 Task: Add an event with the title Second Networking Breakfast Seminar, date ''2024/03/09'', time 8:50 AM to 10:50 AMand add a description: After the scavenger hunt, a debriefing session will be conducted to allow teams to share their experiences, challenges faced, and lessons learned. This provides an opportunity for reflection, celebration of successes, and identification of areas for improvement.Select event color  Graphite . Add location for the event as: Hanoi, Vietnam, logged in from the account softage.8@softage.netand send the event invitation to softage.9@softage.net and softage.10@softage.net. Set a reminder for the event Daily
Action: Mouse moved to (24, 92)
Screenshot: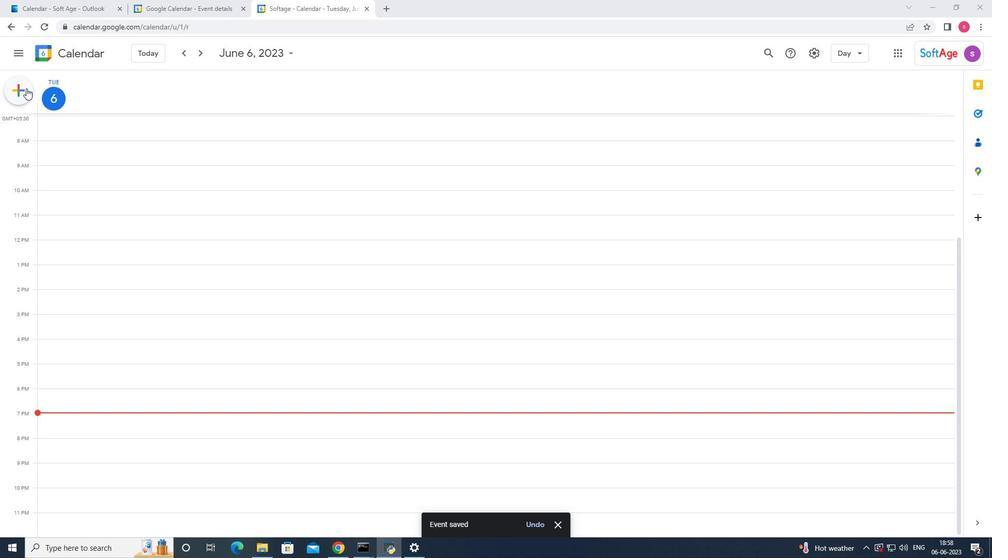 
Action: Mouse pressed left at (24, 92)
Screenshot: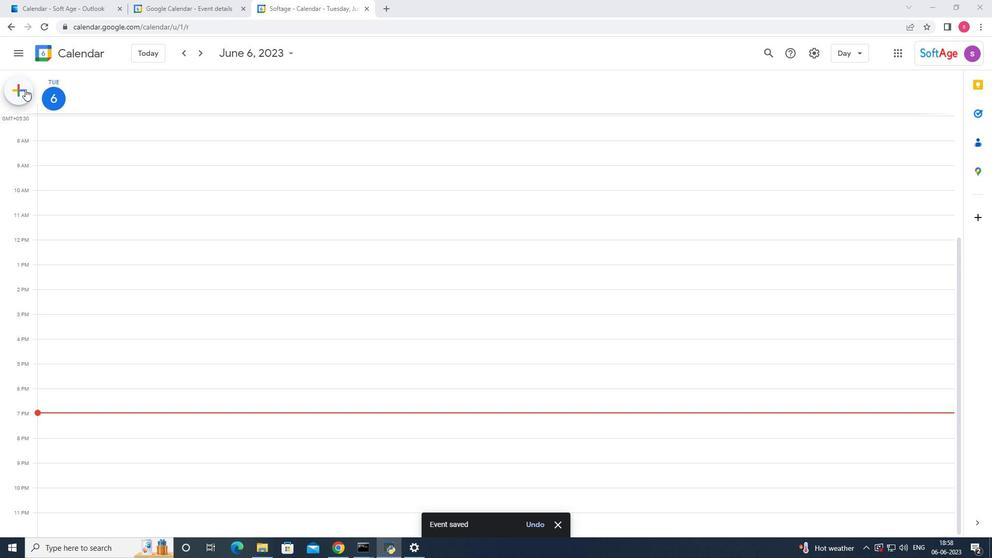 
Action: Mouse moved to (68, 117)
Screenshot: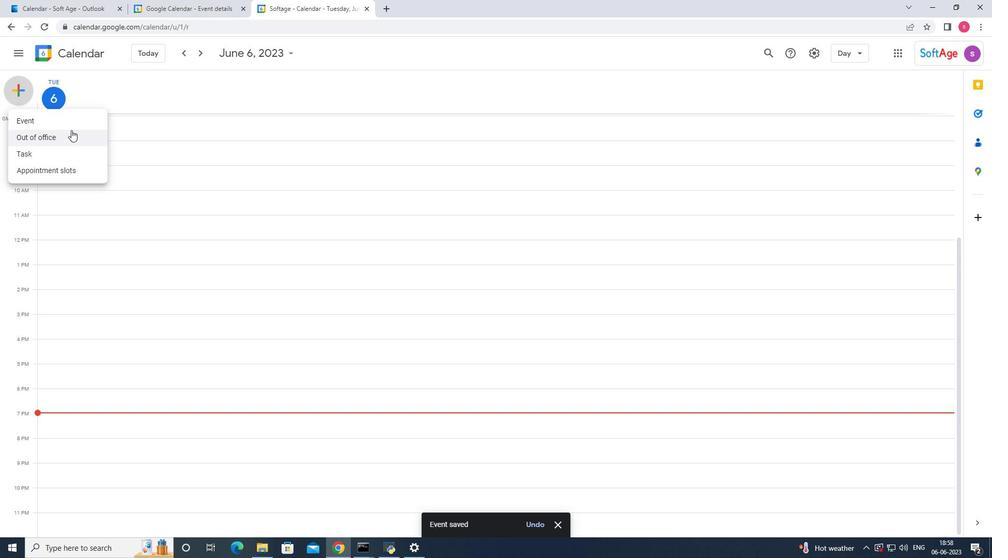 
Action: Mouse pressed left at (68, 117)
Screenshot: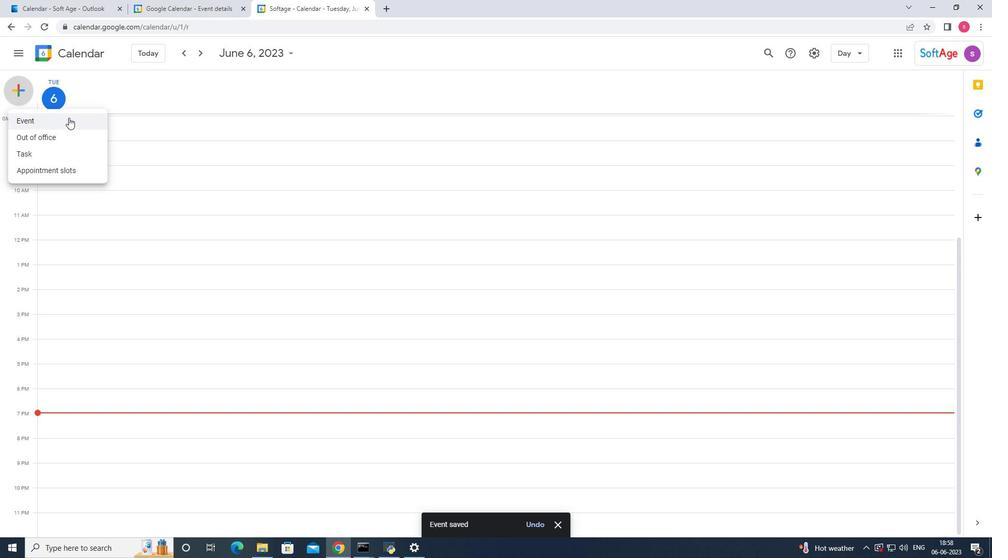
Action: Mouse moved to (502, 411)
Screenshot: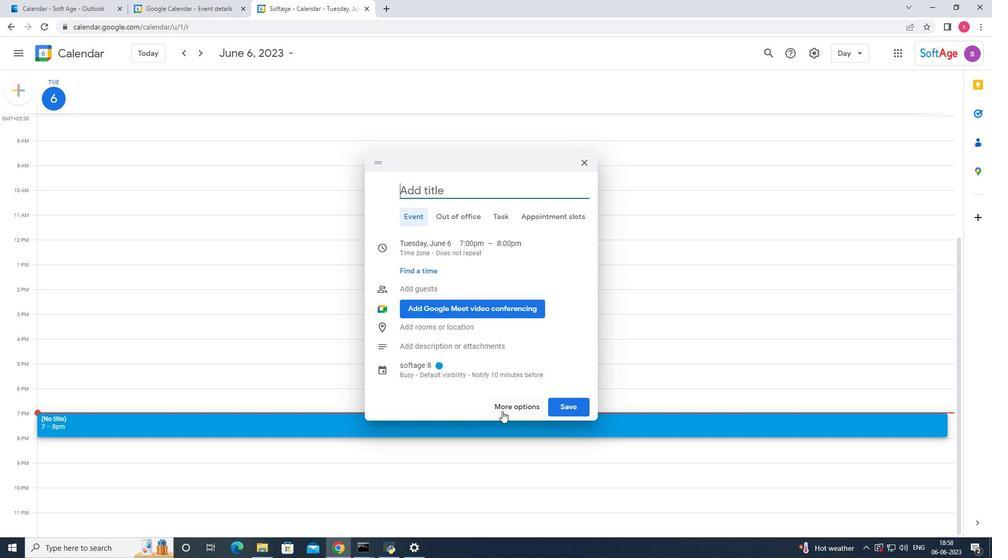 
Action: Mouse pressed left at (502, 411)
Screenshot: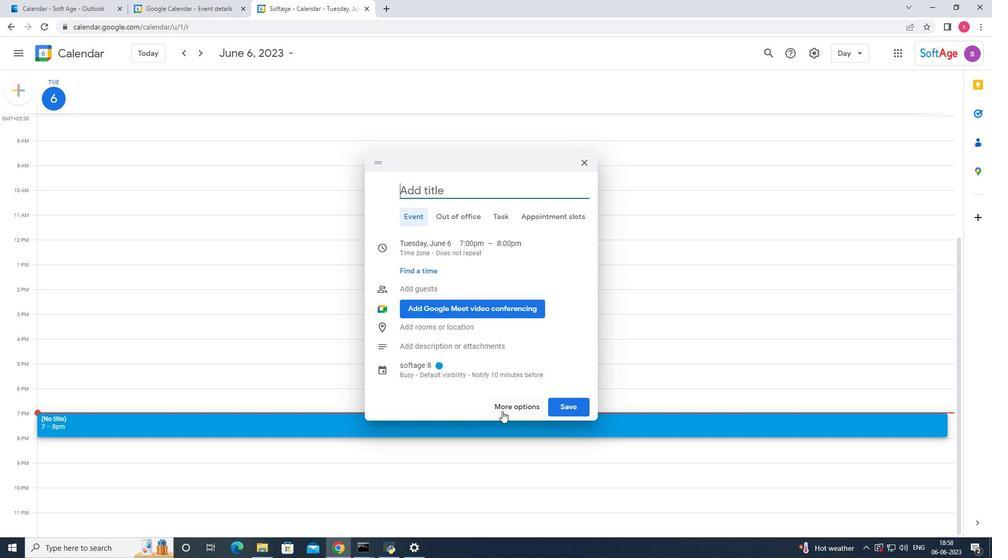 
Action: Mouse moved to (81, 59)
Screenshot: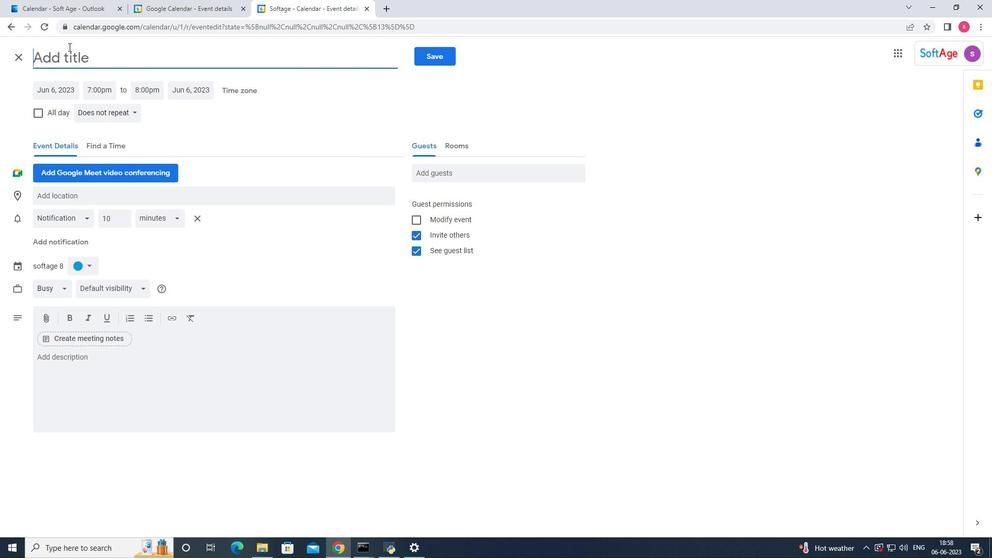 
Action: Mouse pressed left at (81, 59)
Screenshot: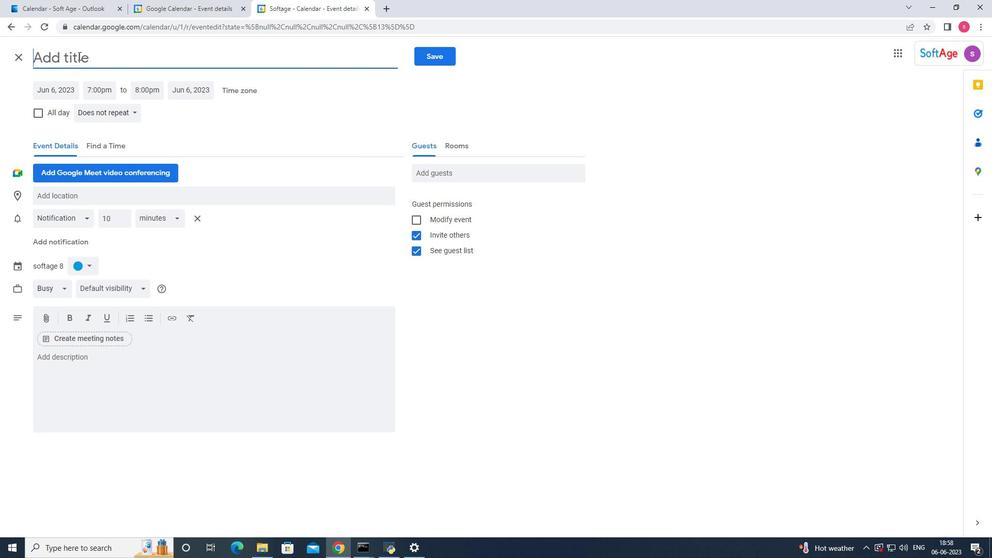 
Action: Key pressed <Key.shift>Second<Key.space><Key.shift>Networking<Key.space><Key.shift>Breakfat<Key.backspace>st<Key.space><Key.shift>Sw<Key.backspace>eminar
Screenshot: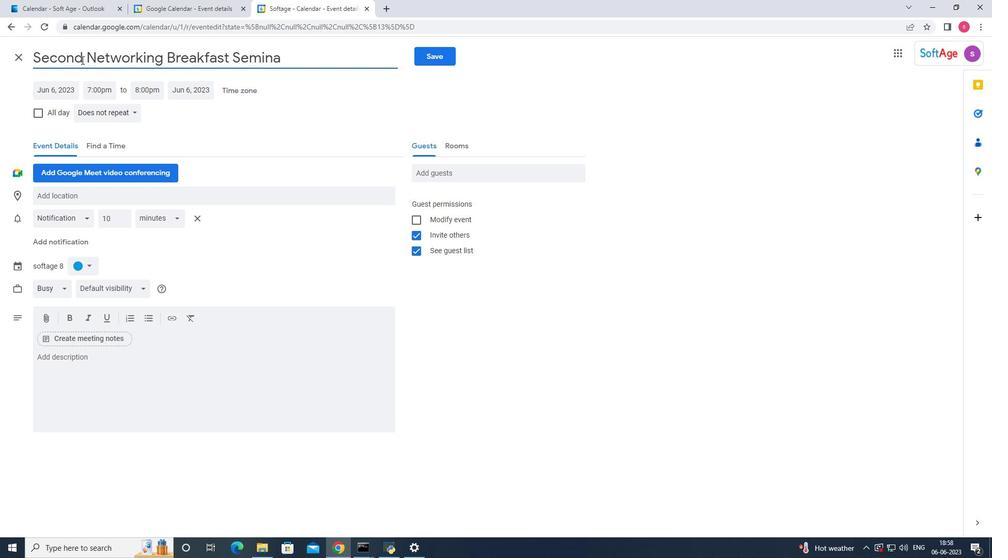 
Action: Mouse moved to (70, 94)
Screenshot: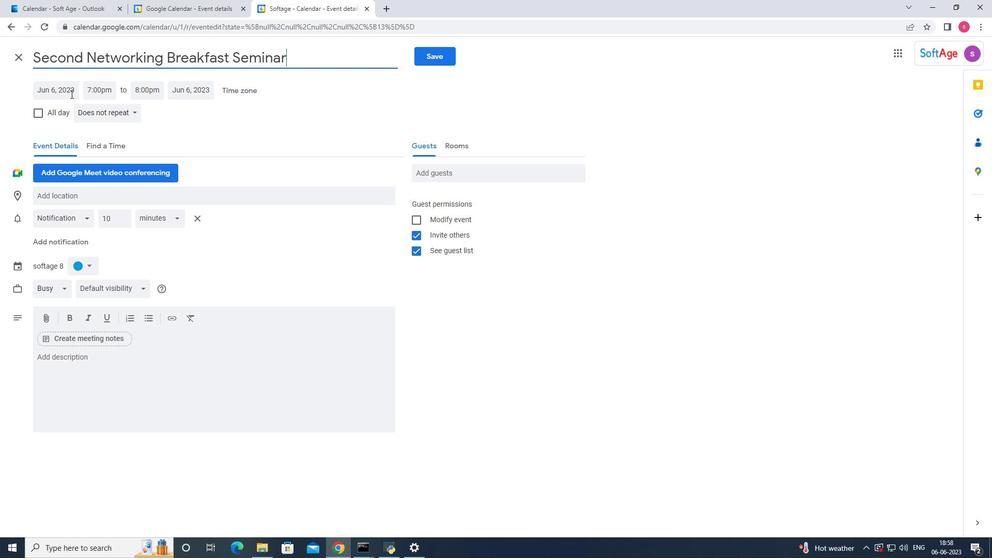 
Action: Mouse pressed left at (70, 94)
Screenshot: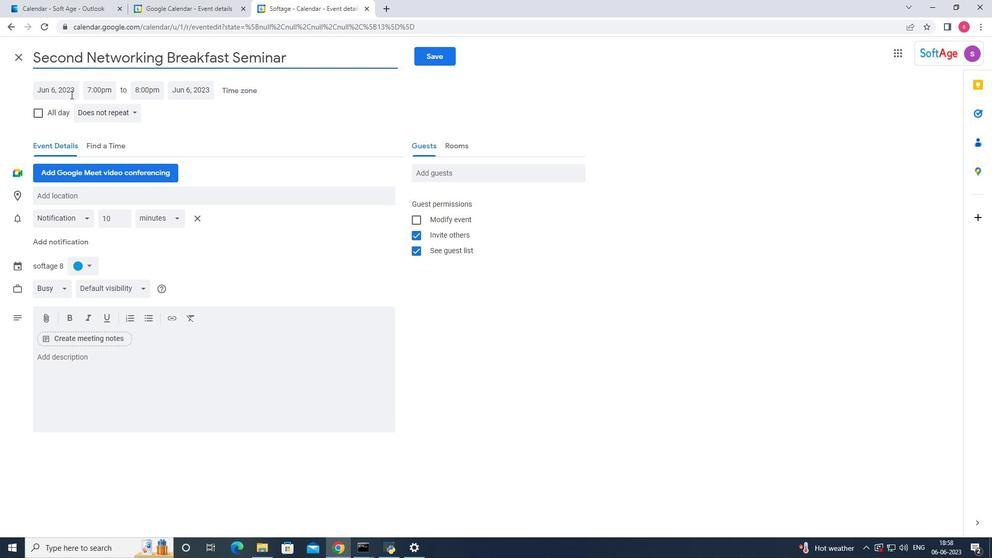 
Action: Mouse moved to (164, 114)
Screenshot: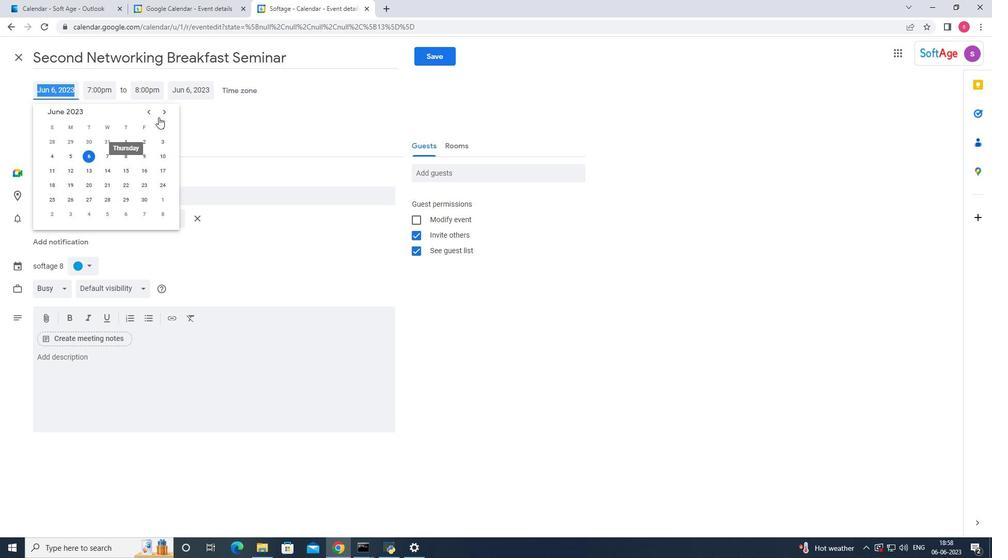 
Action: Mouse pressed left at (164, 114)
Screenshot: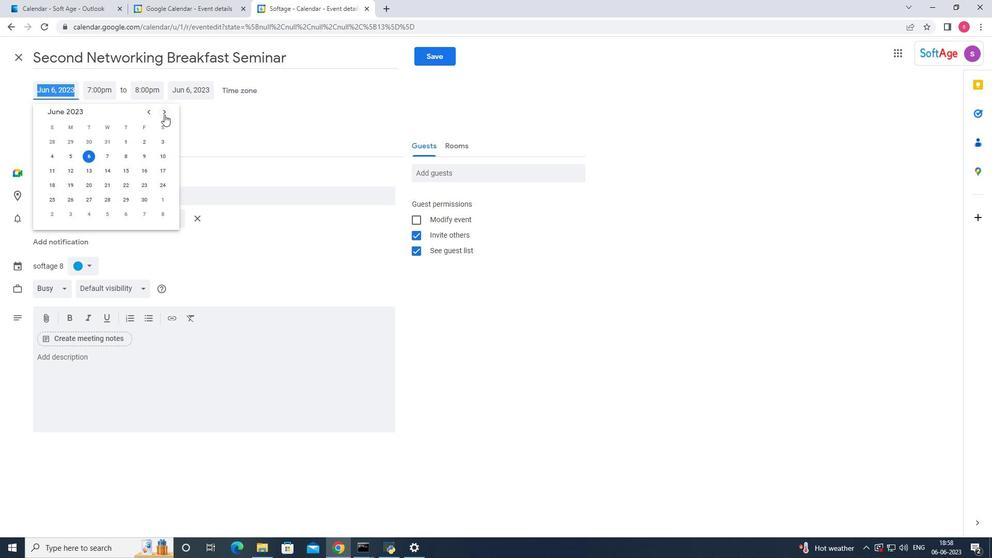 
Action: Mouse pressed left at (164, 114)
Screenshot: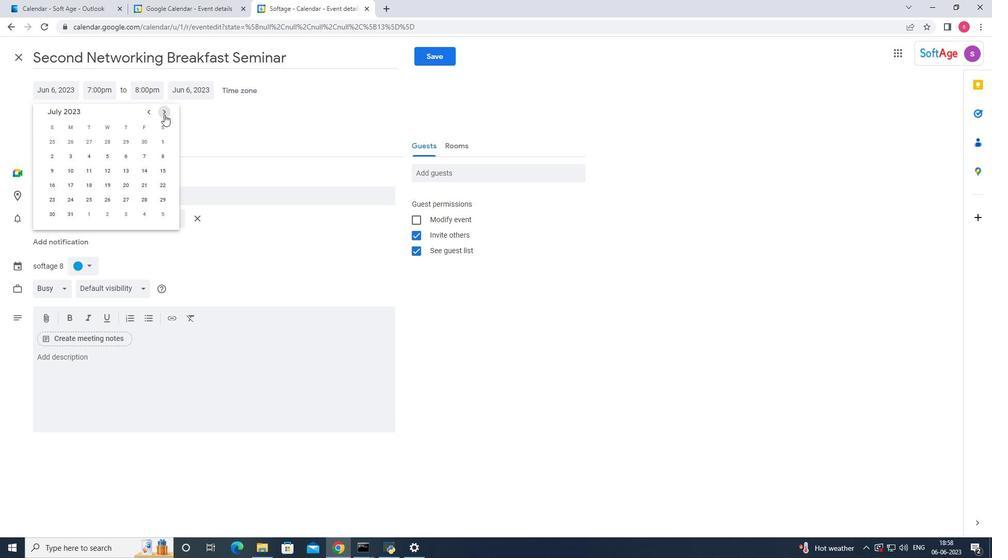 
Action: Mouse pressed left at (164, 114)
Screenshot: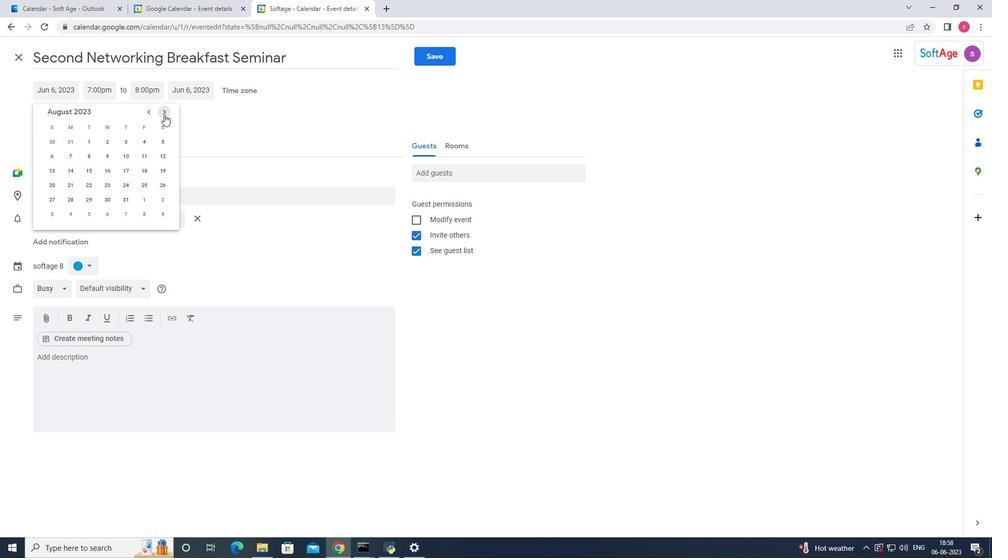 
Action: Mouse pressed left at (164, 114)
Screenshot: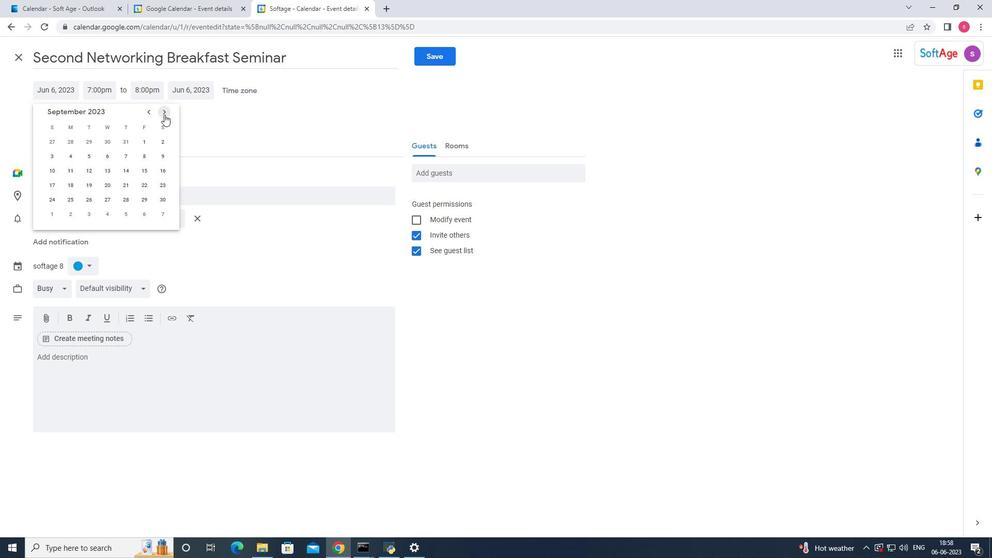
Action: Mouse pressed left at (164, 114)
Screenshot: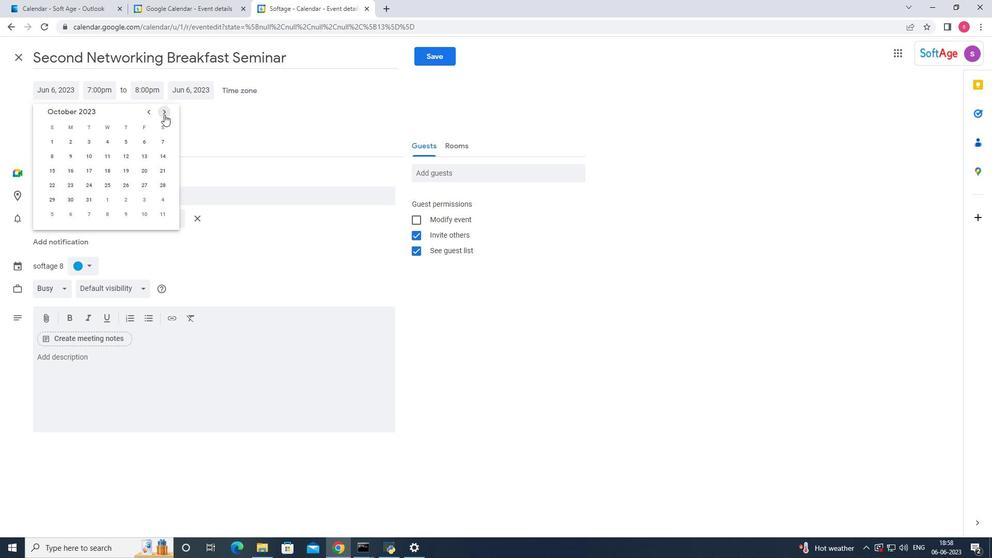 
Action: Mouse pressed left at (164, 114)
Screenshot: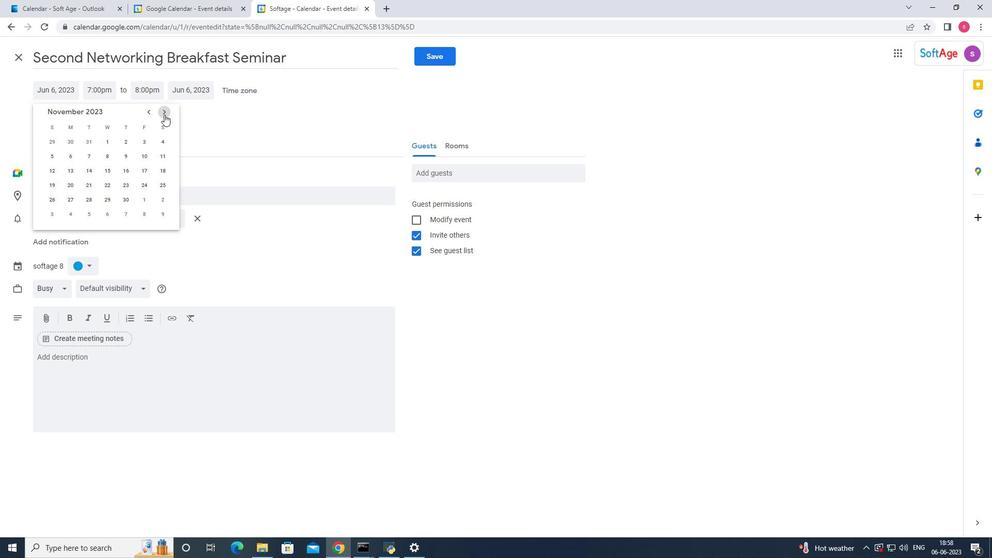 
Action: Mouse pressed left at (164, 114)
Screenshot: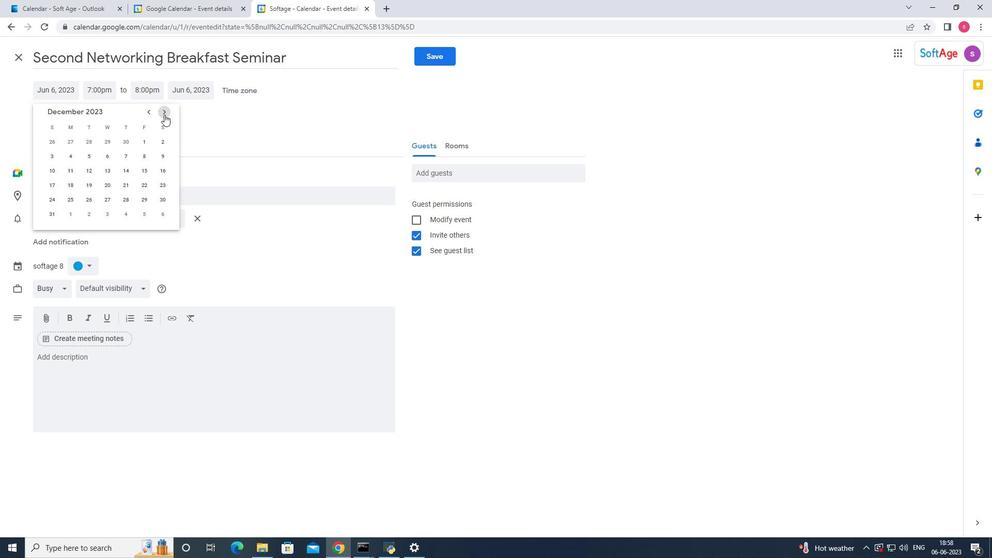 
Action: Mouse pressed left at (164, 114)
Screenshot: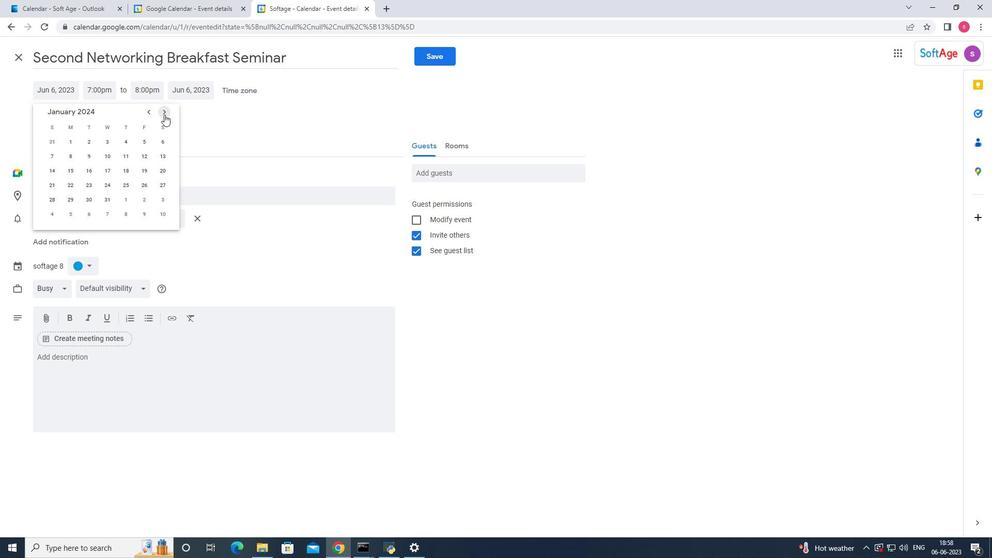 
Action: Mouse pressed left at (164, 114)
Screenshot: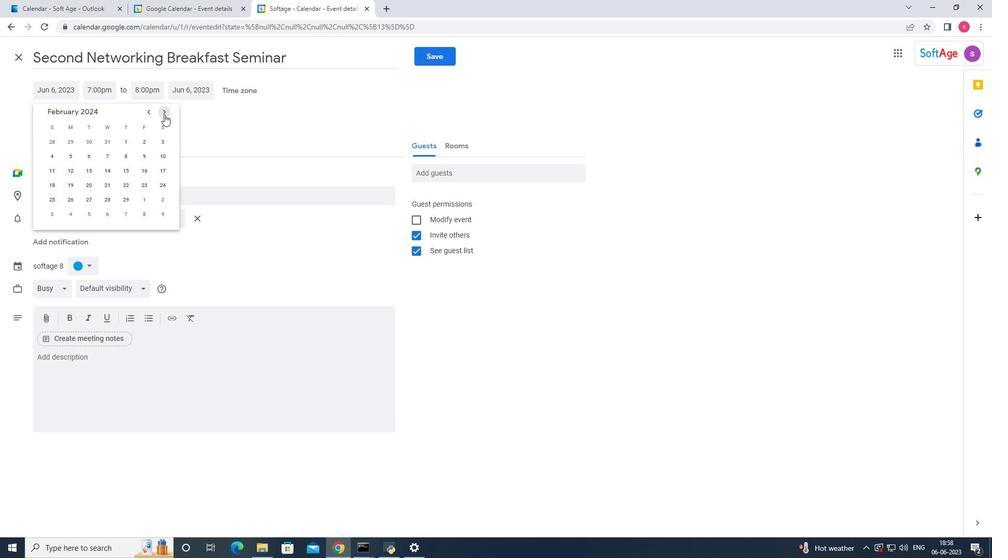 
Action: Mouse moved to (161, 156)
Screenshot: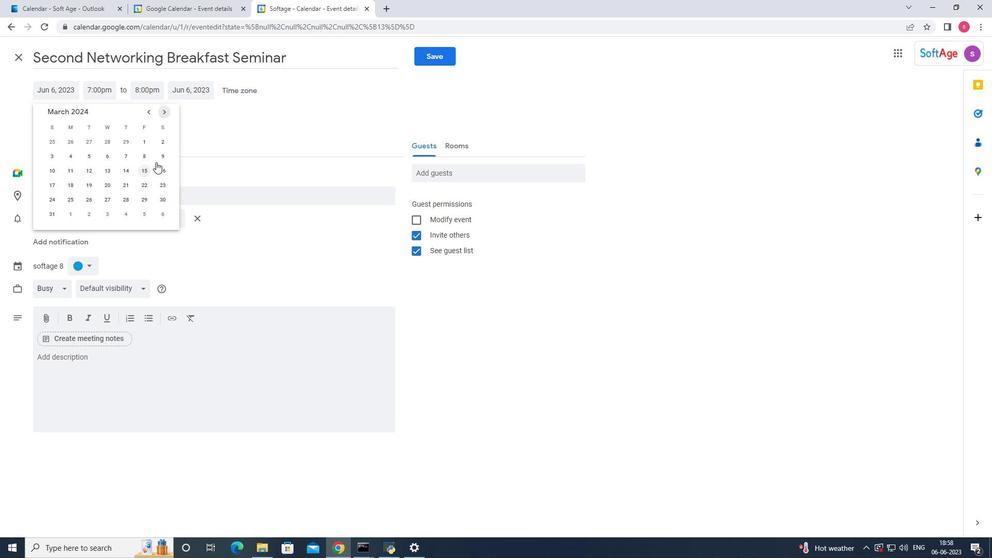 
Action: Mouse pressed left at (161, 156)
Screenshot: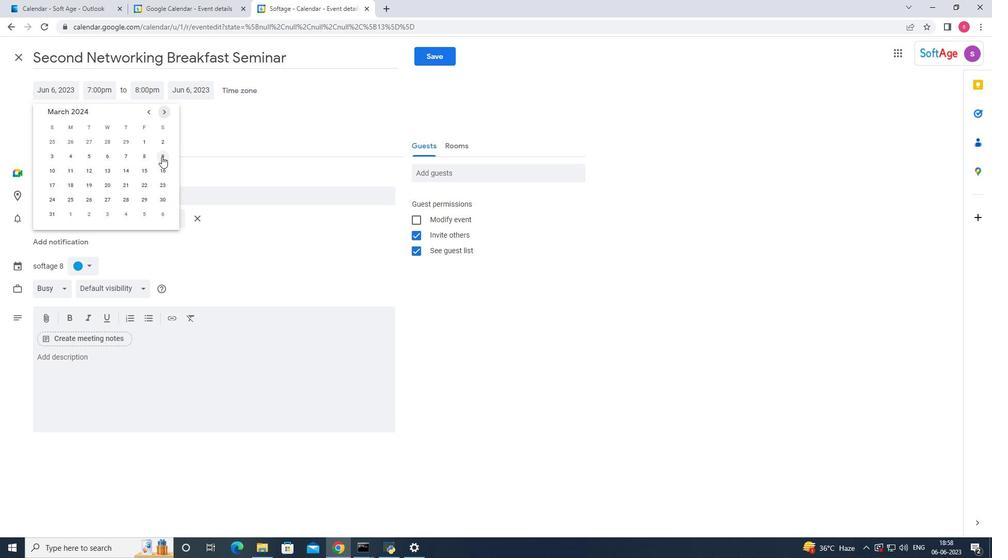
Action: Mouse moved to (147, 93)
Screenshot: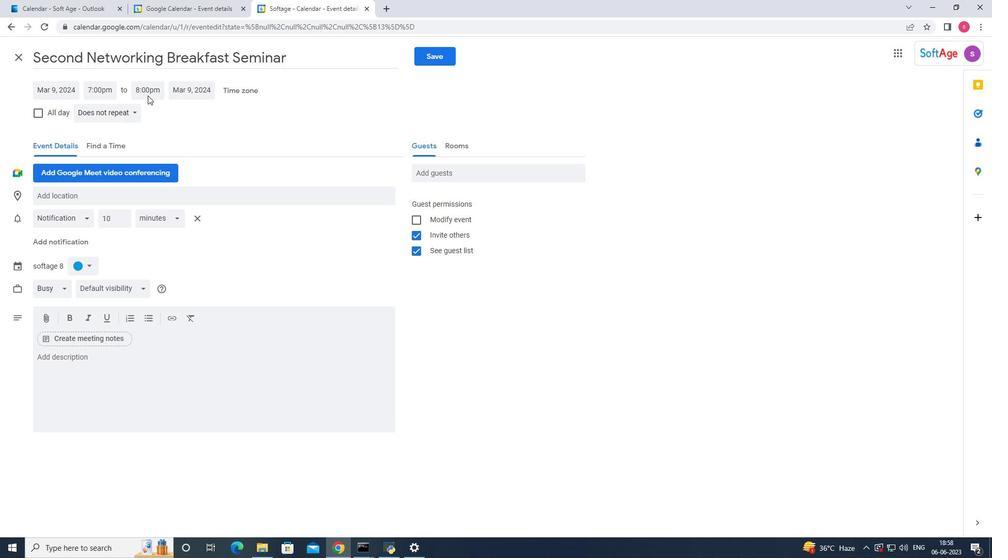 
Action: Mouse pressed left at (147, 93)
Screenshot: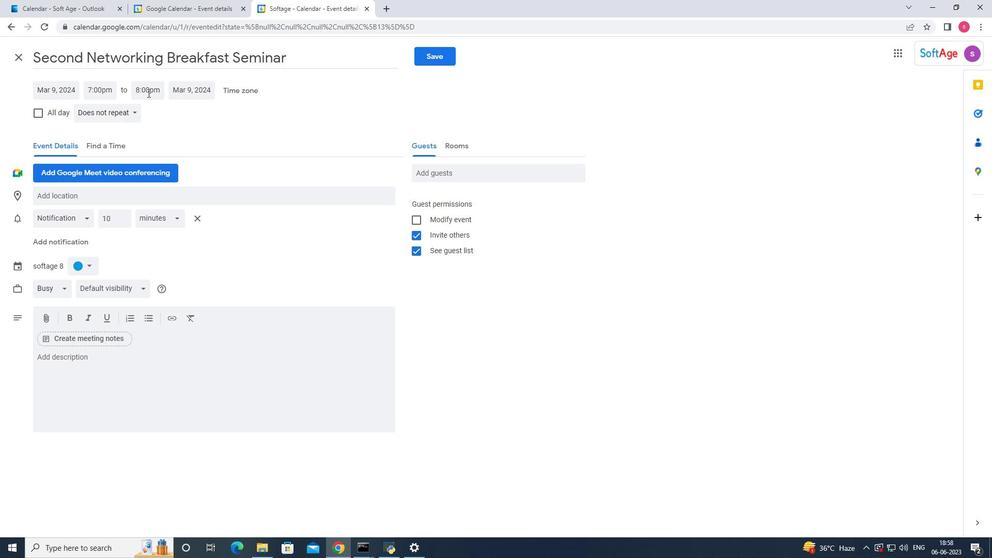 
Action: Mouse moved to (94, 91)
Screenshot: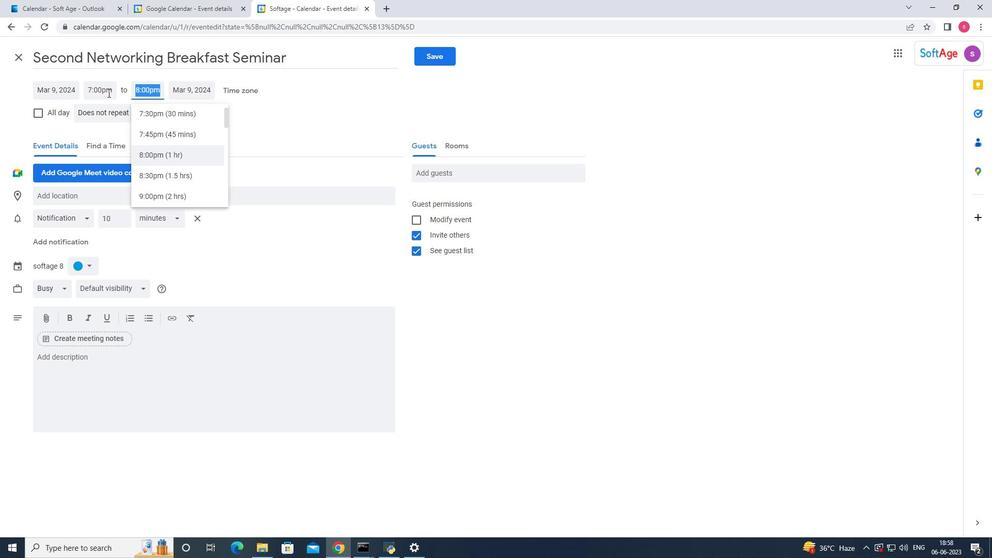 
Action: Mouse pressed left at (94, 91)
Screenshot: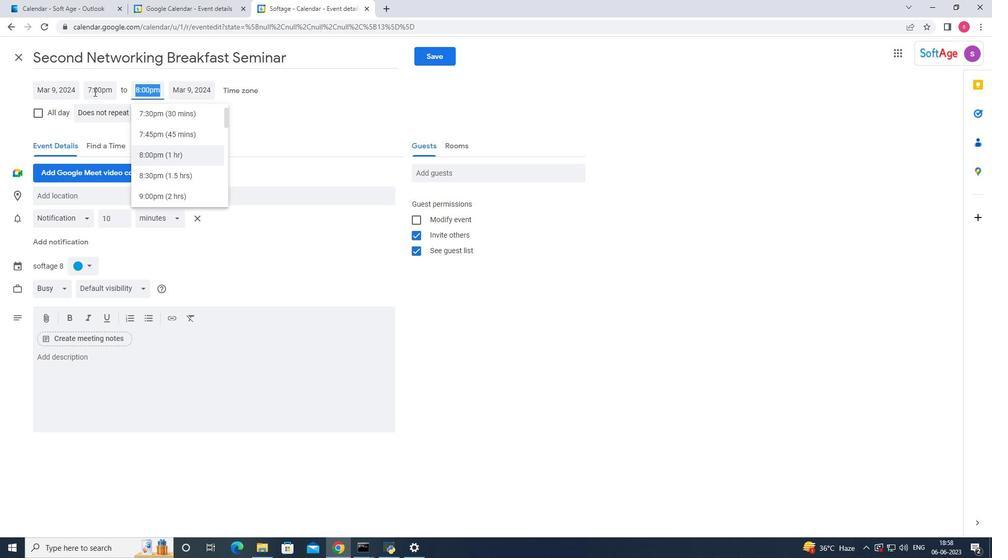 
Action: Mouse moved to (118, 139)
Screenshot: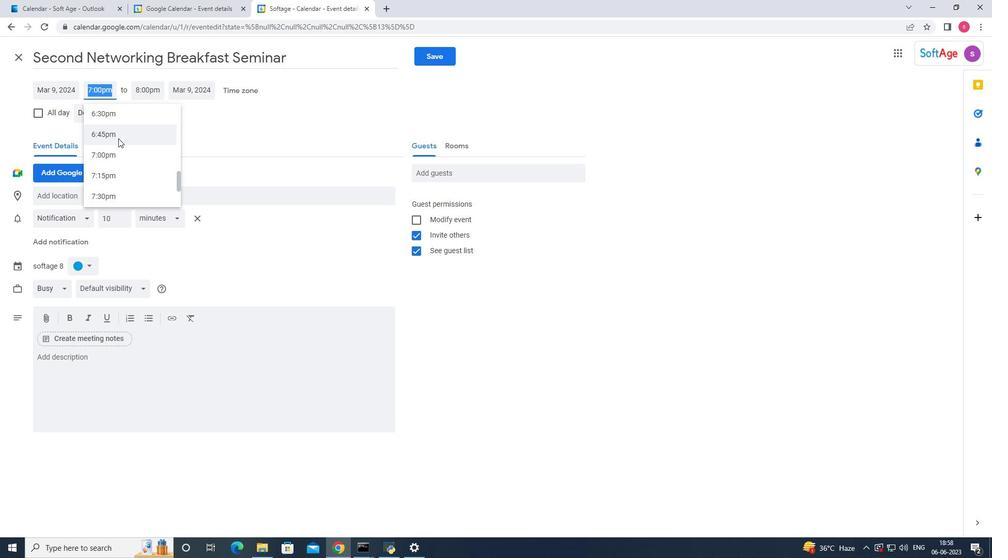 
Action: Mouse scrolled (118, 139) with delta (0, 0)
Screenshot: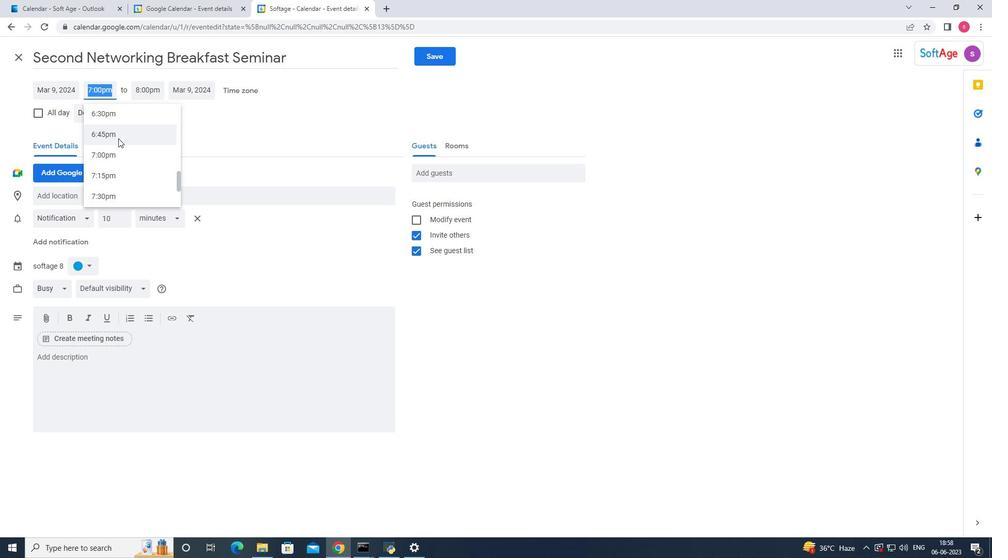 
Action: Mouse scrolled (118, 139) with delta (0, 0)
Screenshot: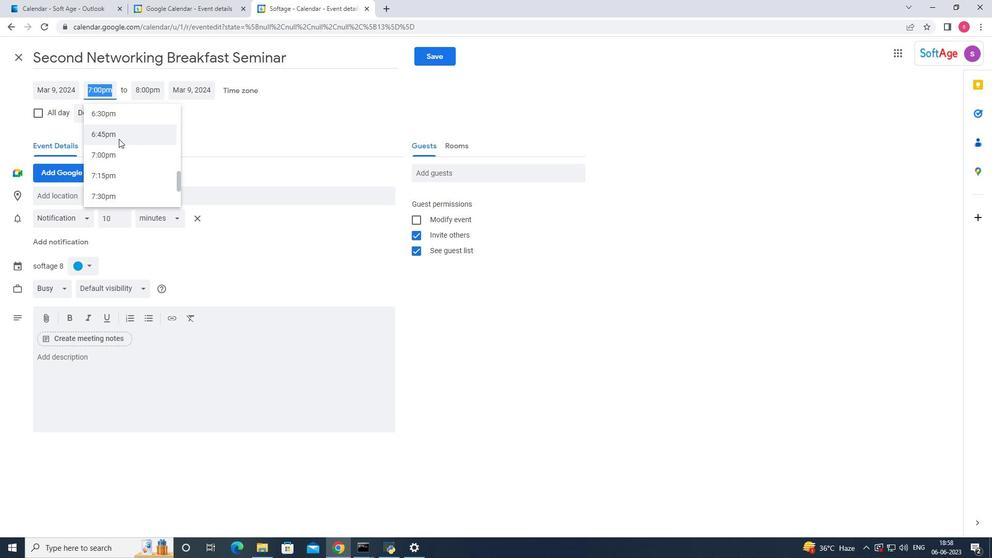 
Action: Mouse moved to (119, 139)
Screenshot: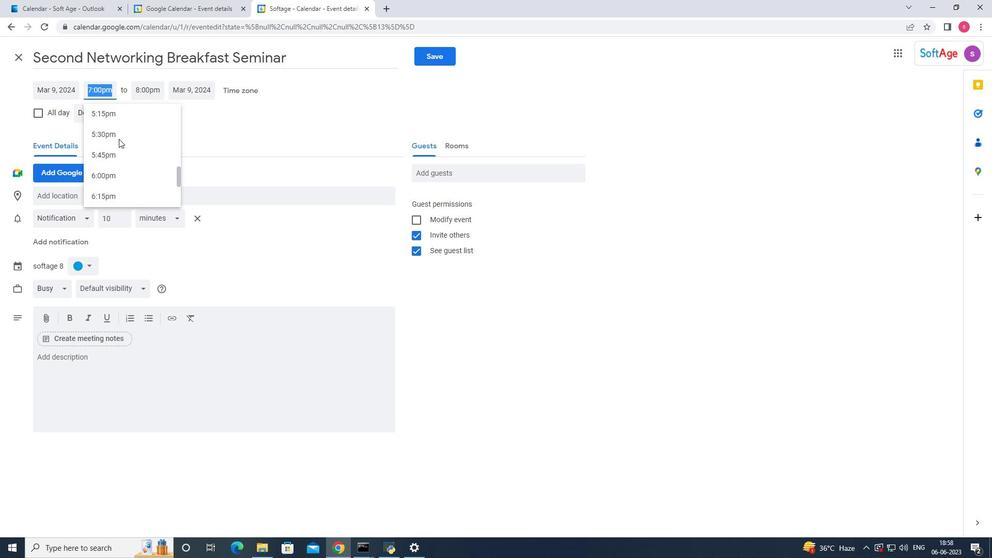 
Action: Mouse scrolled (119, 139) with delta (0, 0)
Screenshot: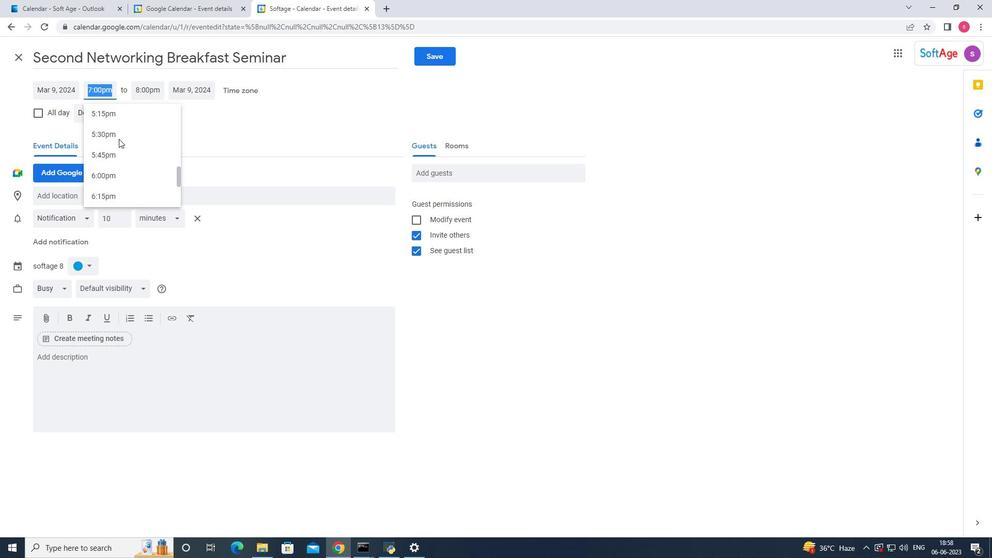 
Action: Mouse scrolled (119, 139) with delta (0, 0)
Screenshot: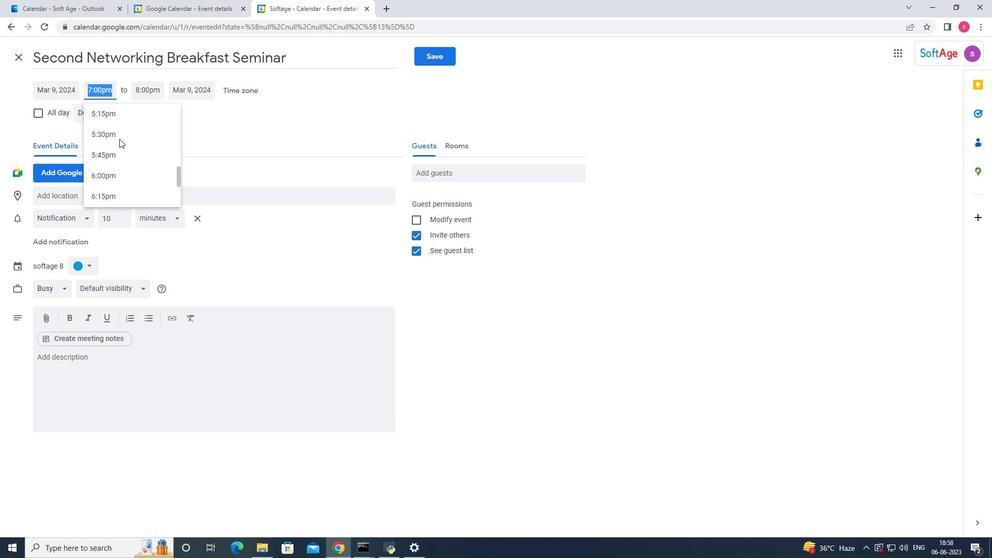 
Action: Mouse scrolled (119, 139) with delta (0, 0)
Screenshot: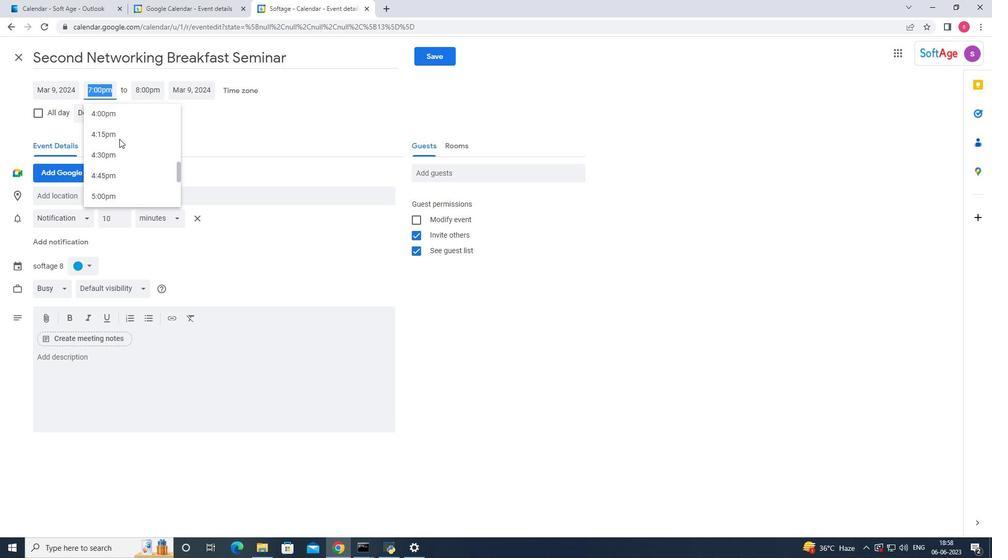 
Action: Mouse scrolled (119, 139) with delta (0, 0)
Screenshot: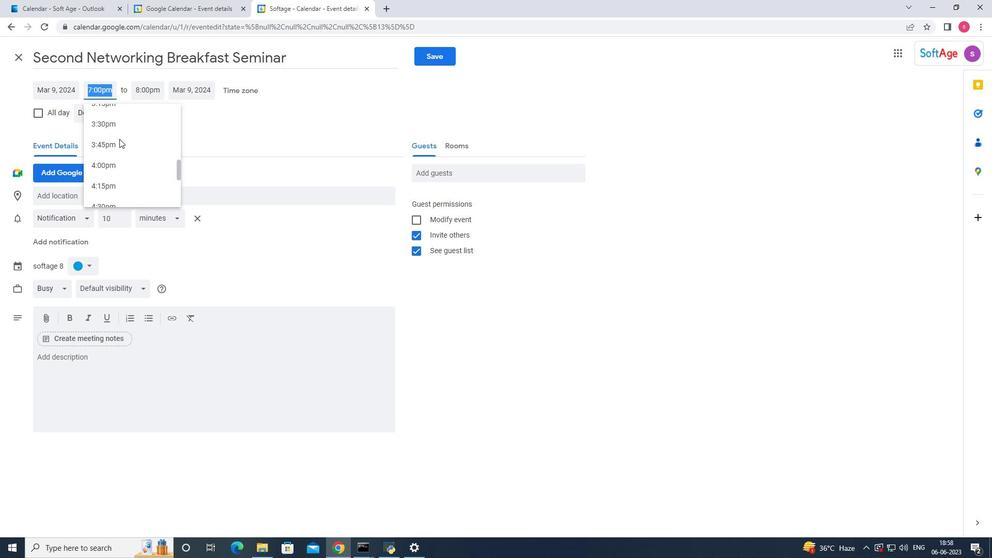 
Action: Mouse scrolled (119, 139) with delta (0, 0)
Screenshot: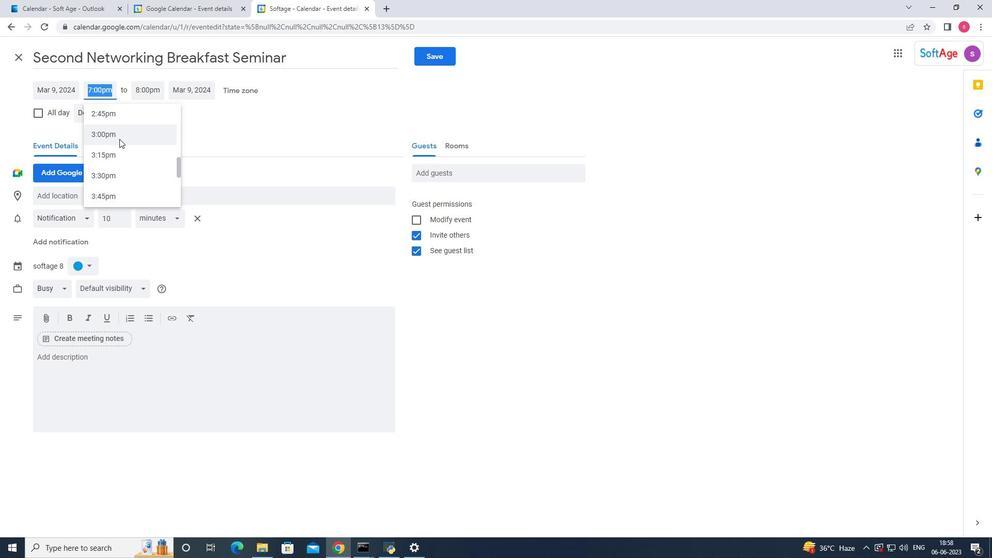 
Action: Mouse scrolled (119, 139) with delta (0, 0)
Screenshot: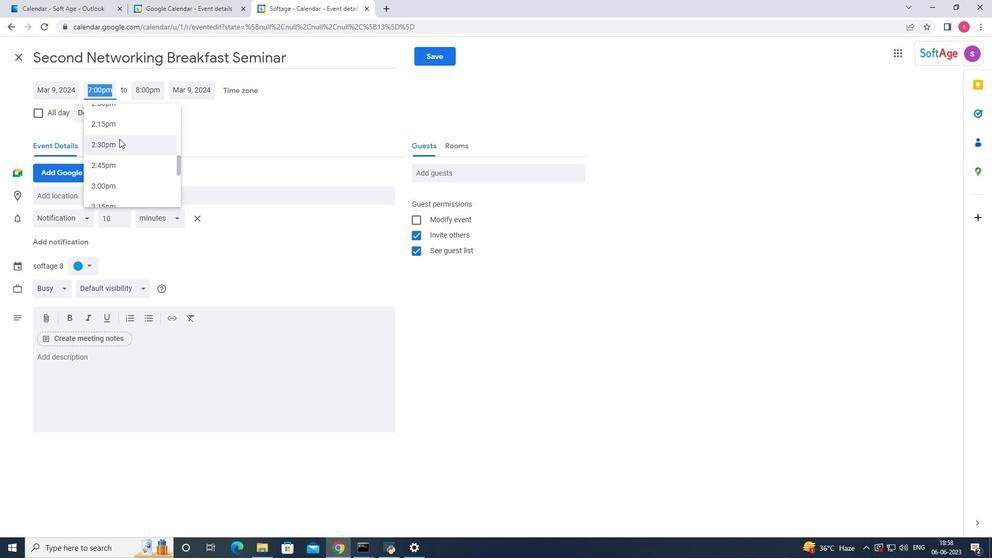
Action: Mouse scrolled (119, 139) with delta (0, 0)
Screenshot: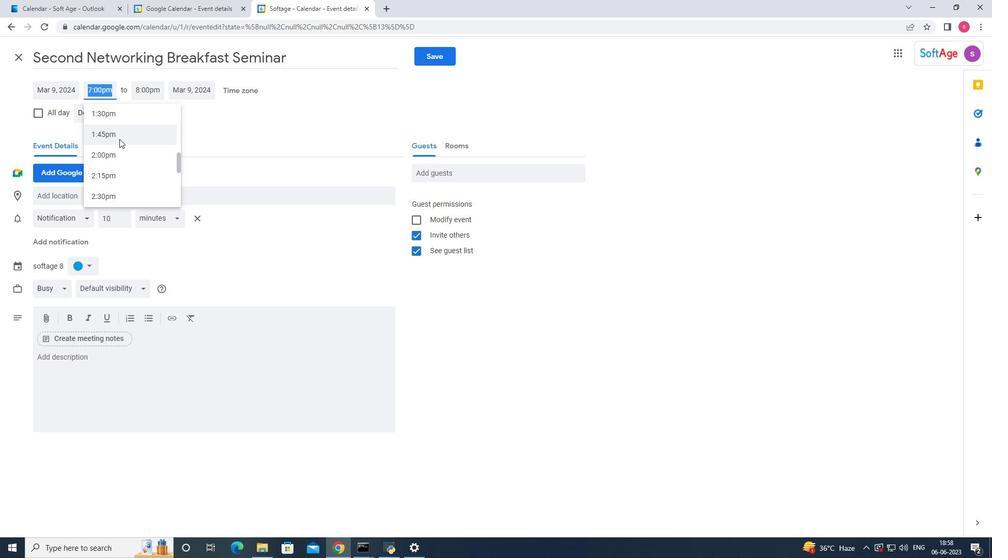 
Action: Mouse scrolled (119, 139) with delta (0, 0)
Screenshot: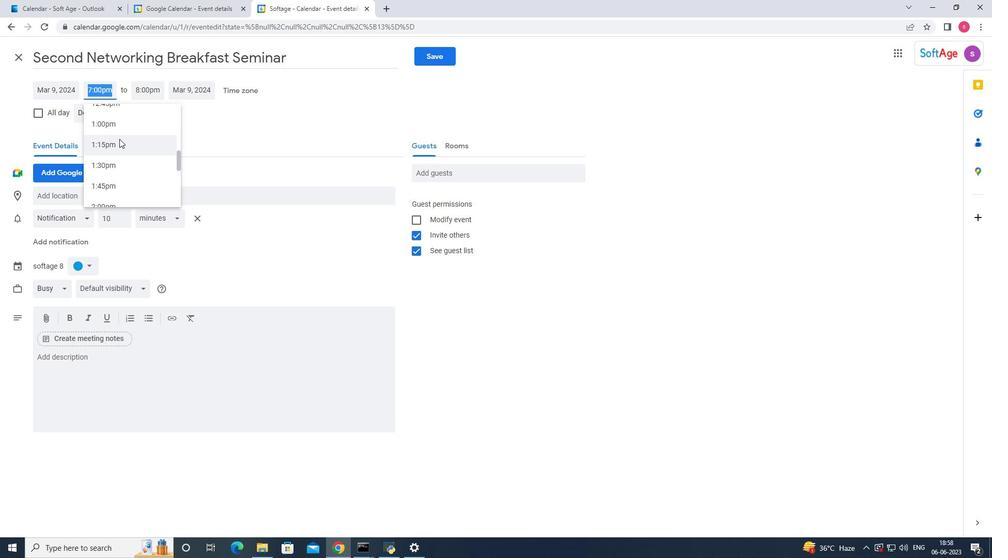 
Action: Mouse scrolled (119, 139) with delta (0, 0)
Screenshot: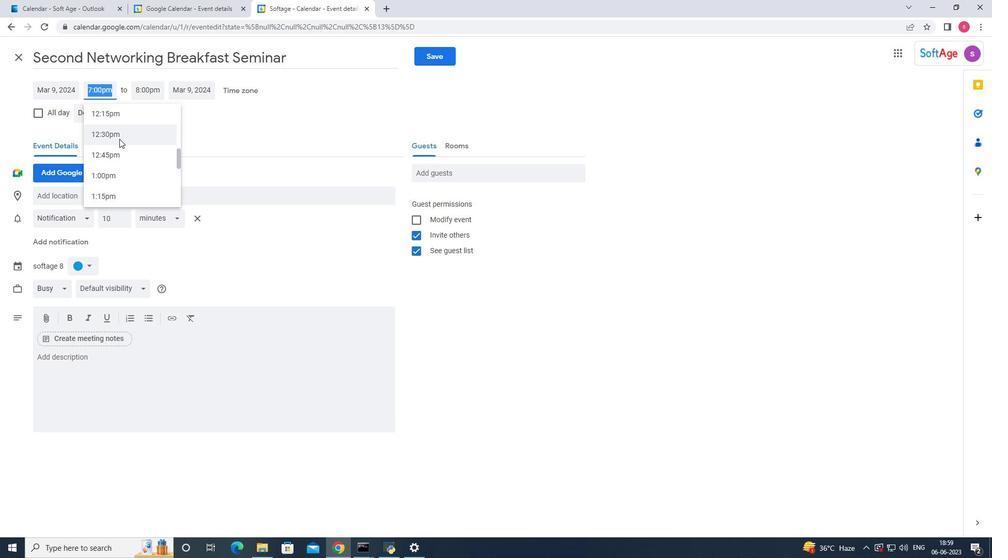 
Action: Mouse scrolled (119, 139) with delta (0, 0)
Screenshot: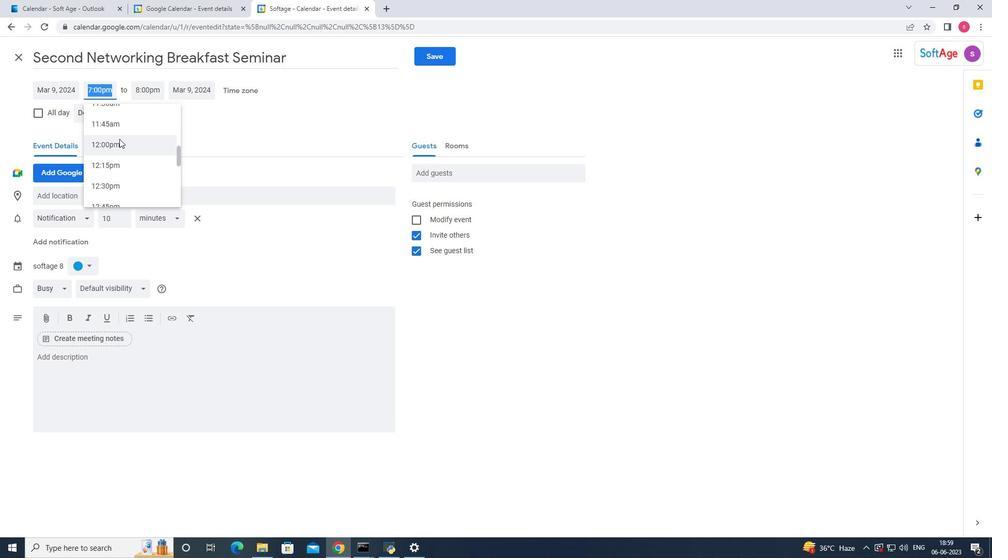 
Action: Mouse scrolled (119, 139) with delta (0, 0)
Screenshot: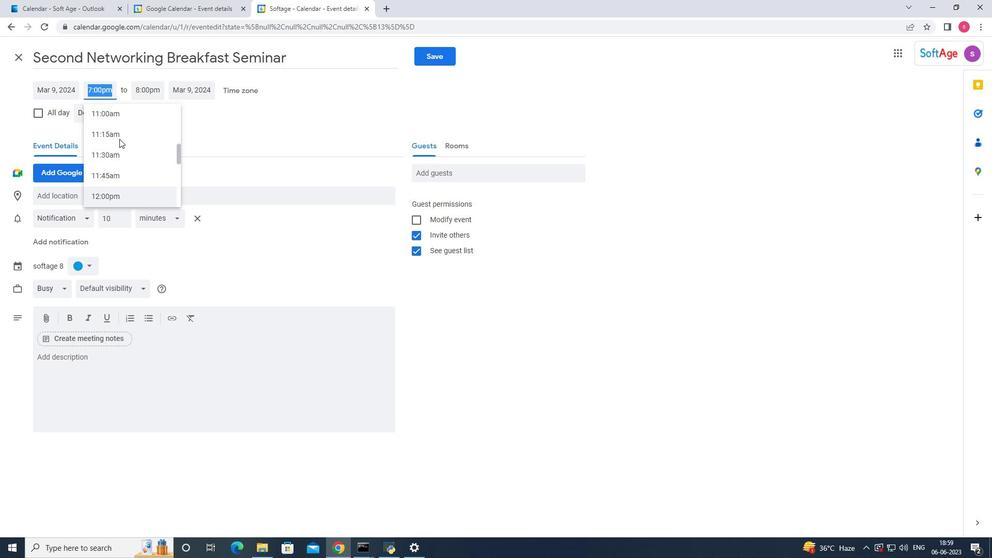
Action: Mouse scrolled (119, 139) with delta (0, 0)
Screenshot: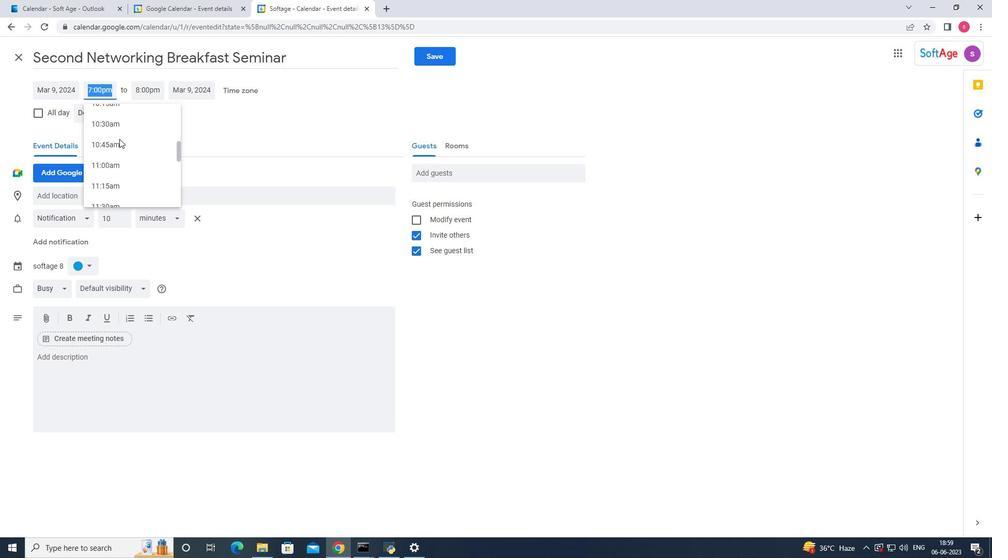 
Action: Mouse scrolled (119, 139) with delta (0, 0)
Screenshot: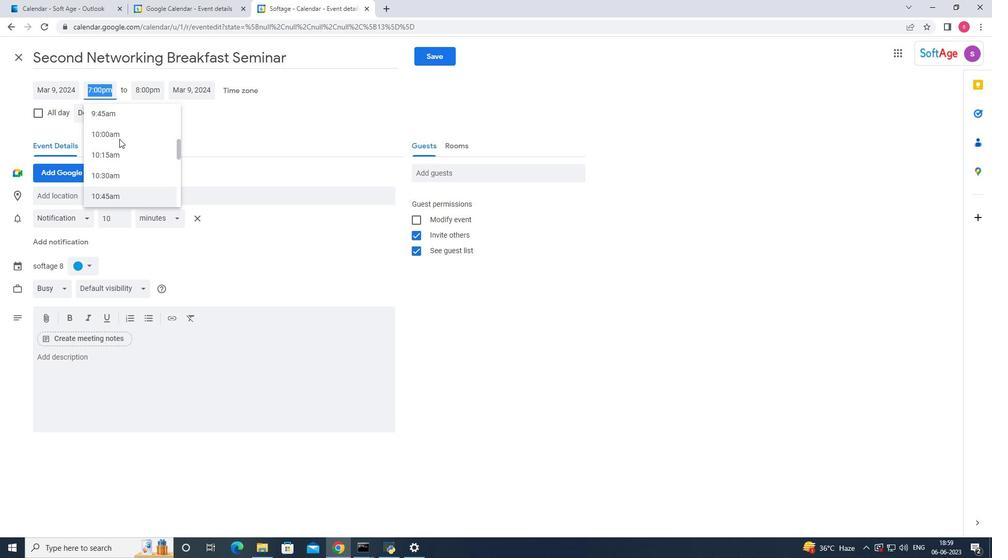 
Action: Mouse scrolled (119, 139) with delta (0, 0)
Screenshot: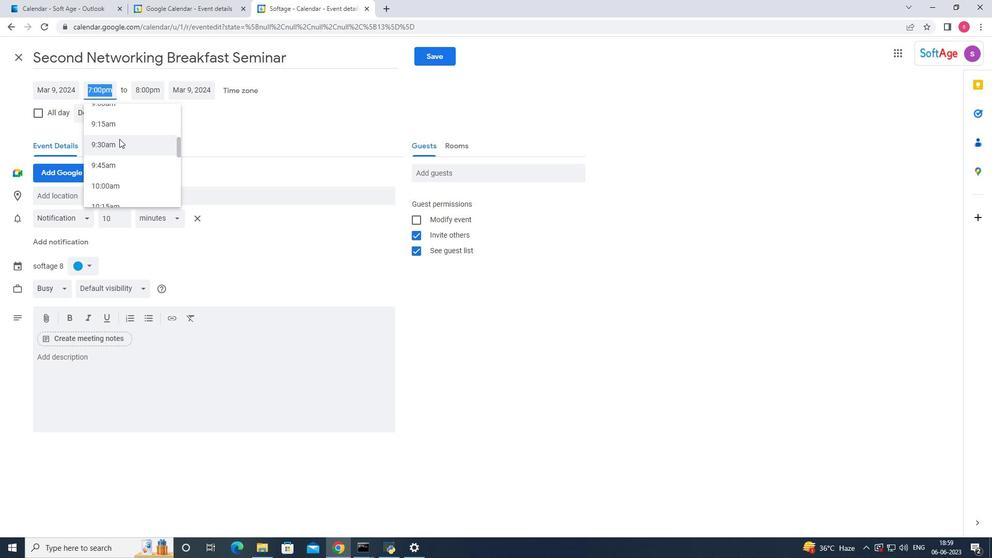 
Action: Mouse scrolled (119, 139) with delta (0, 0)
Screenshot: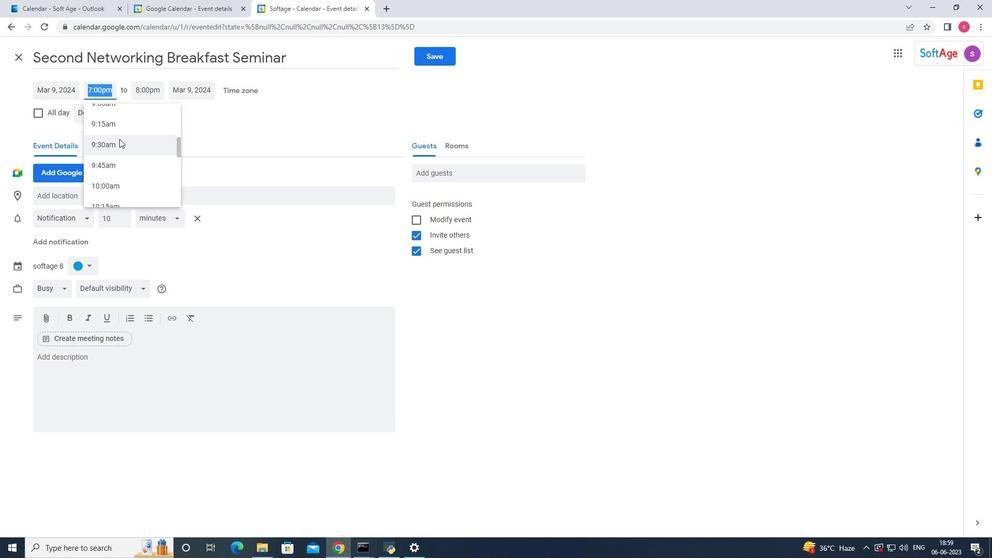 
Action: Mouse moved to (112, 187)
Screenshot: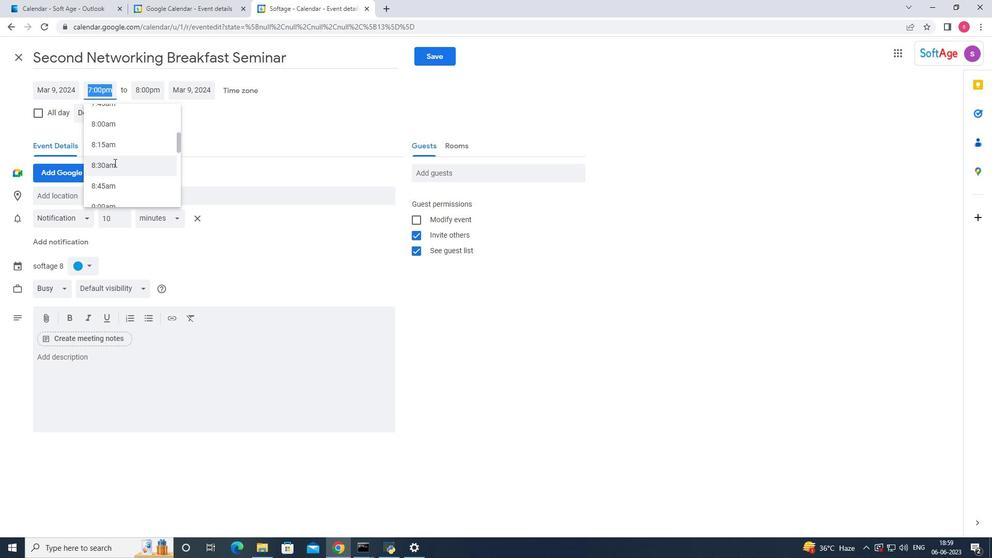 
Action: Mouse pressed left at (112, 187)
Screenshot: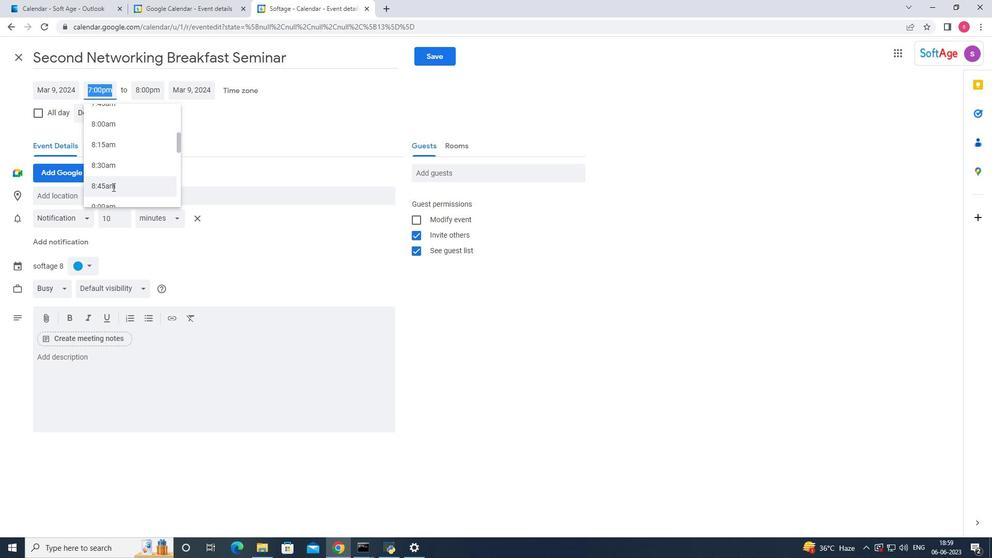 
Action: Mouse moved to (100, 87)
Screenshot: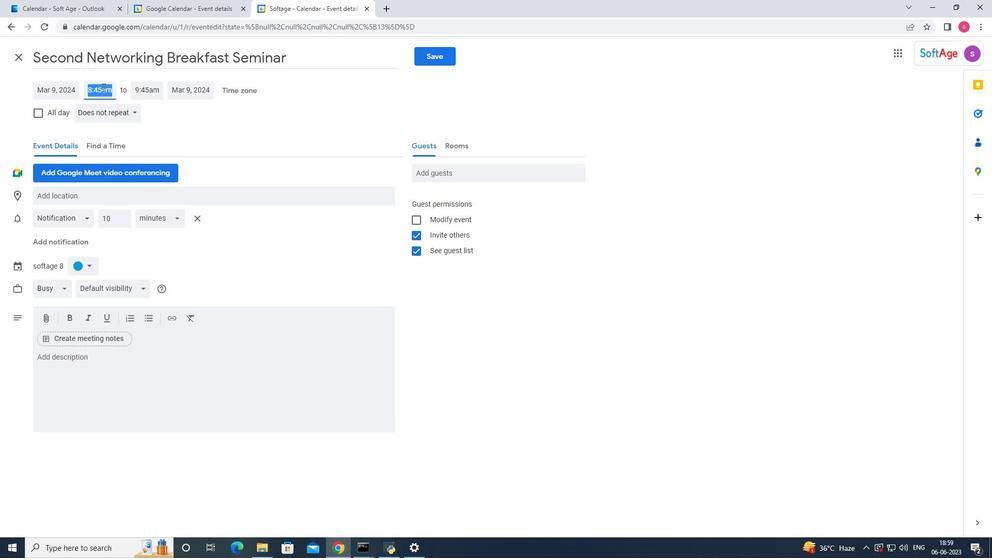 
Action: Mouse pressed left at (100, 87)
Screenshot: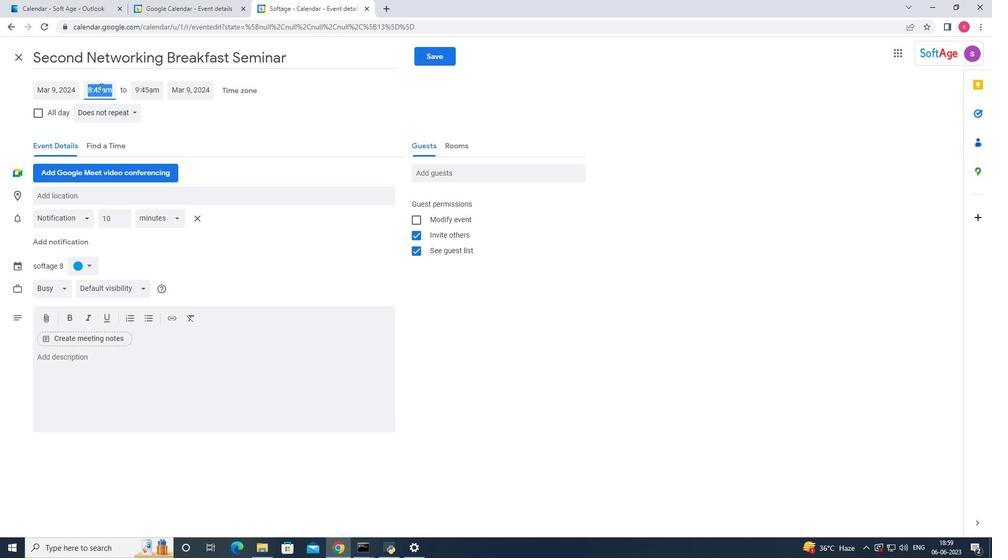 
Action: Key pressed <Key.backspace><Key.backspace>50
Screenshot: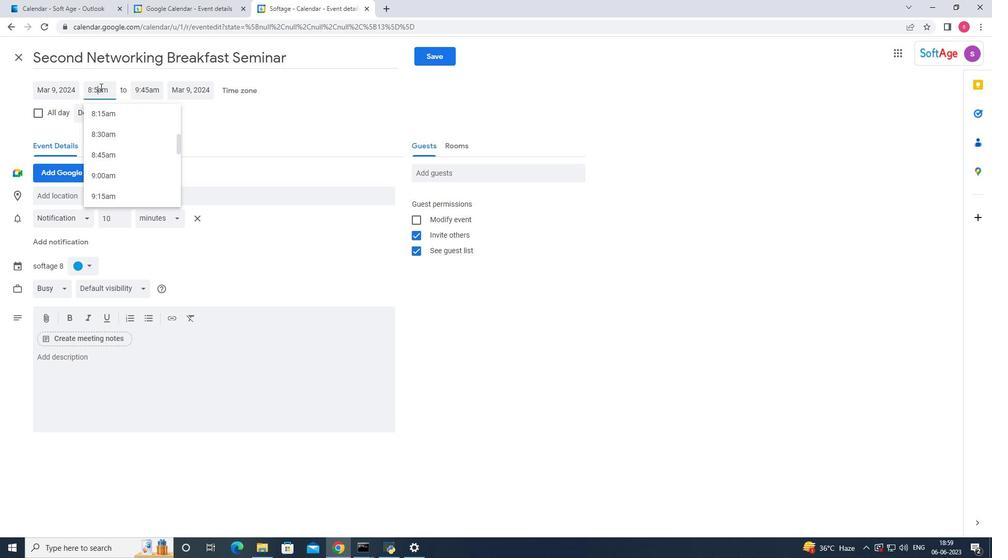 
Action: Mouse moved to (149, 91)
Screenshot: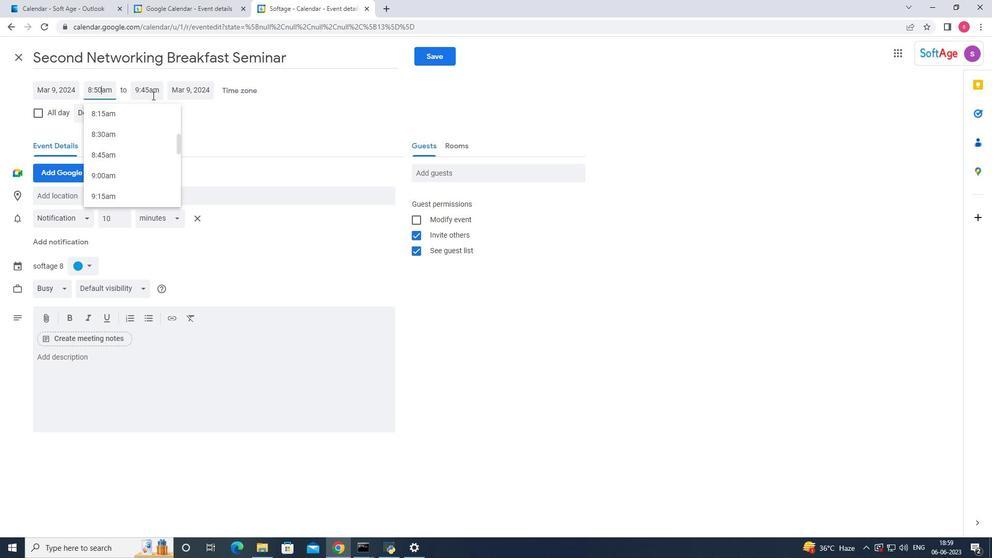 
Action: Mouse pressed left at (149, 91)
Screenshot: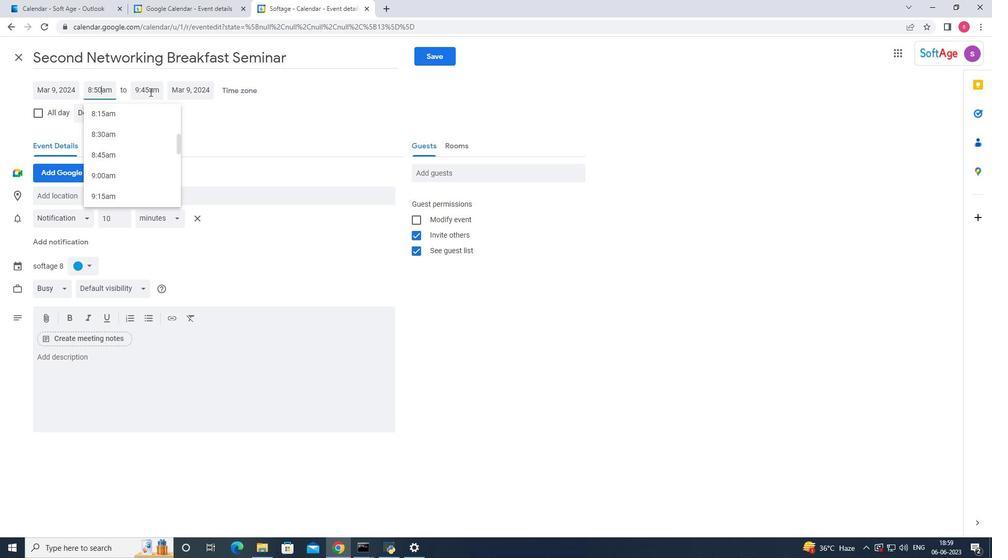 
Action: Mouse moved to (172, 194)
Screenshot: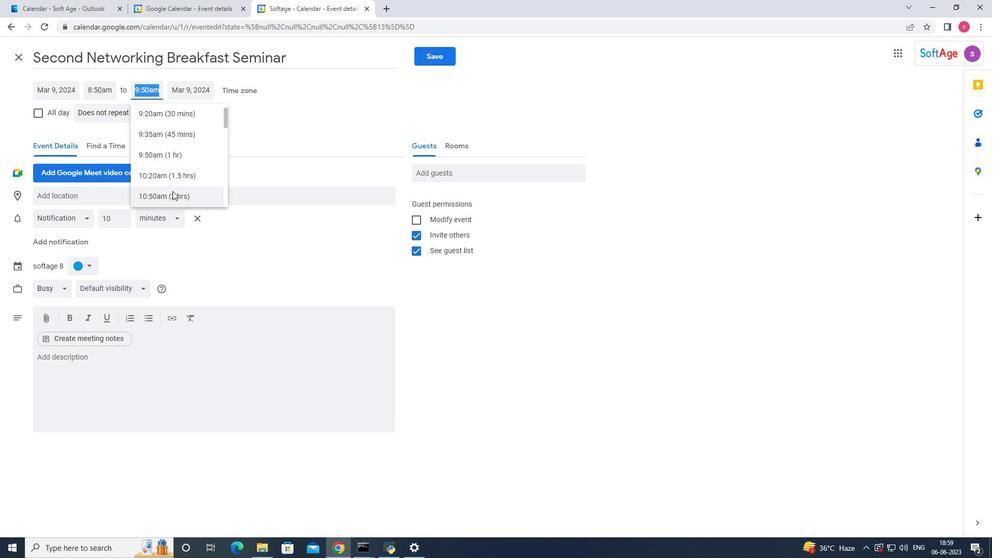 
Action: Mouse pressed left at (172, 194)
Screenshot: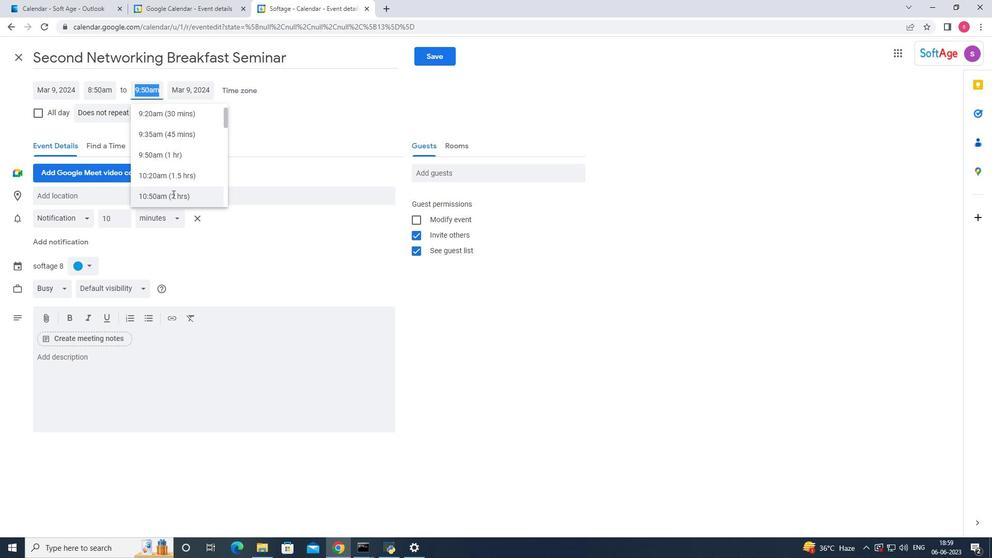 
Action: Mouse moved to (96, 113)
Screenshot: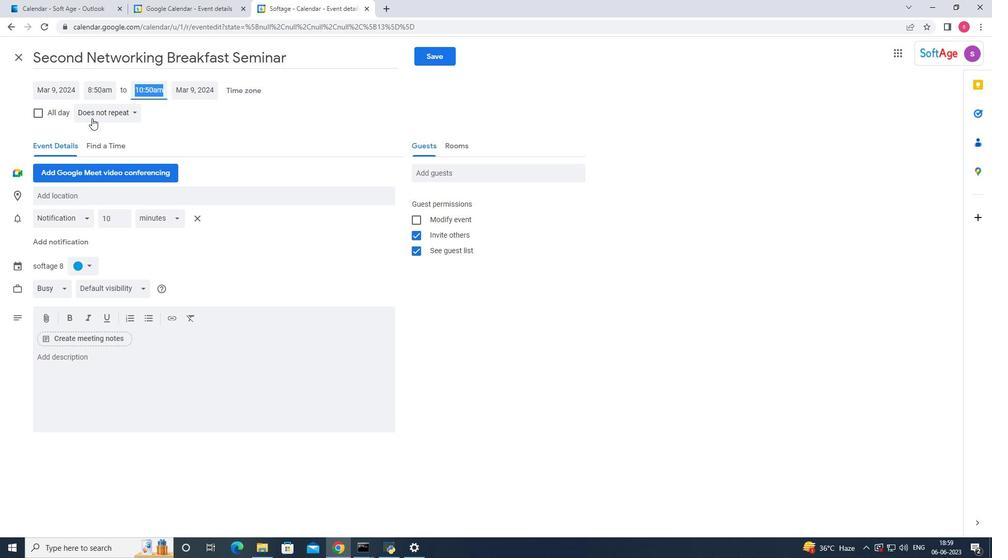 
Action: Mouse pressed left at (96, 113)
Screenshot: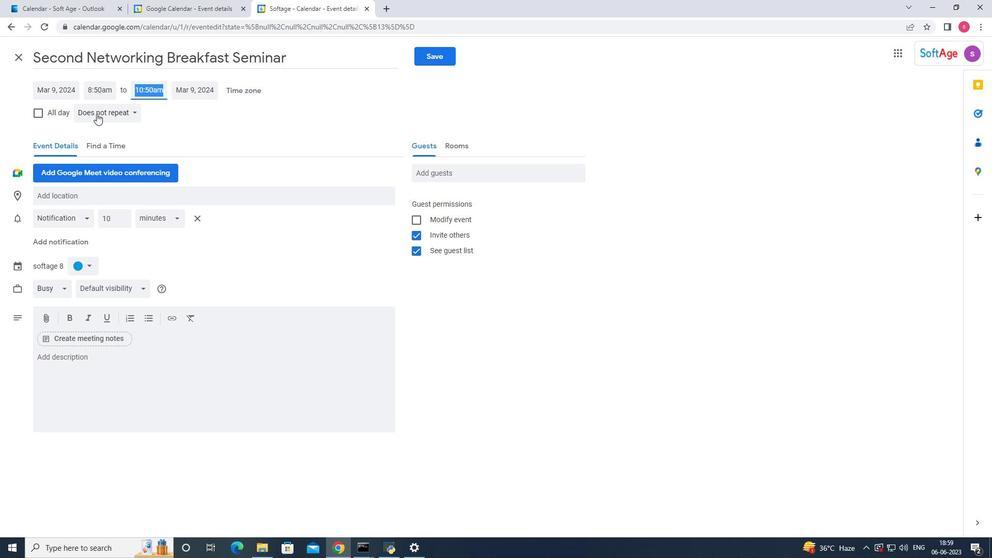 
Action: Mouse moved to (96, 136)
Screenshot: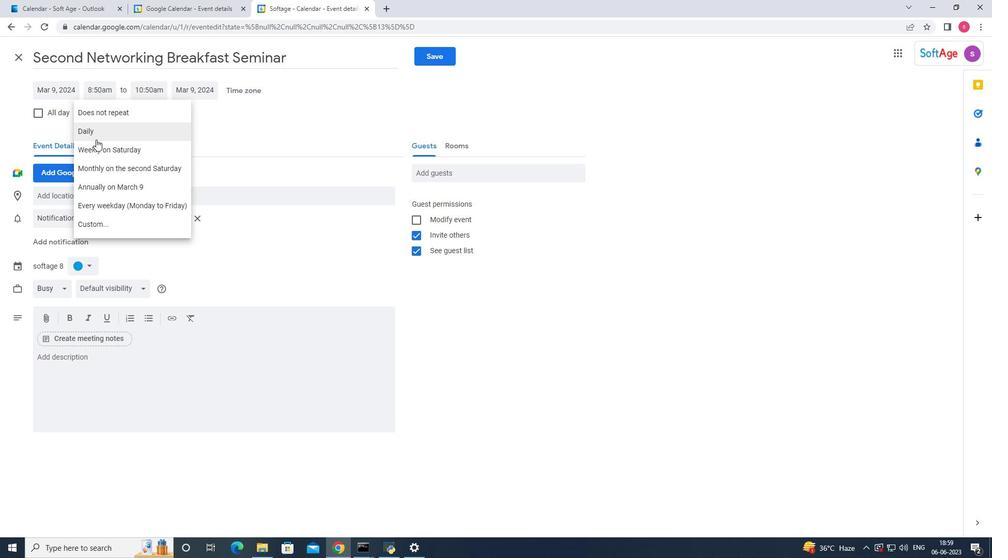 
Action: Mouse pressed left at (96, 136)
Screenshot: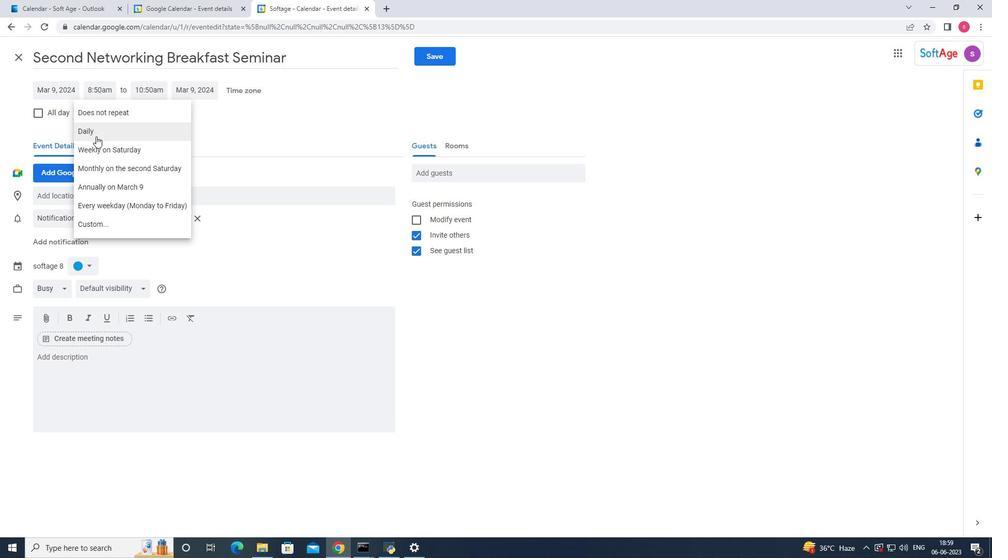 
Action: Mouse moved to (96, 192)
Screenshot: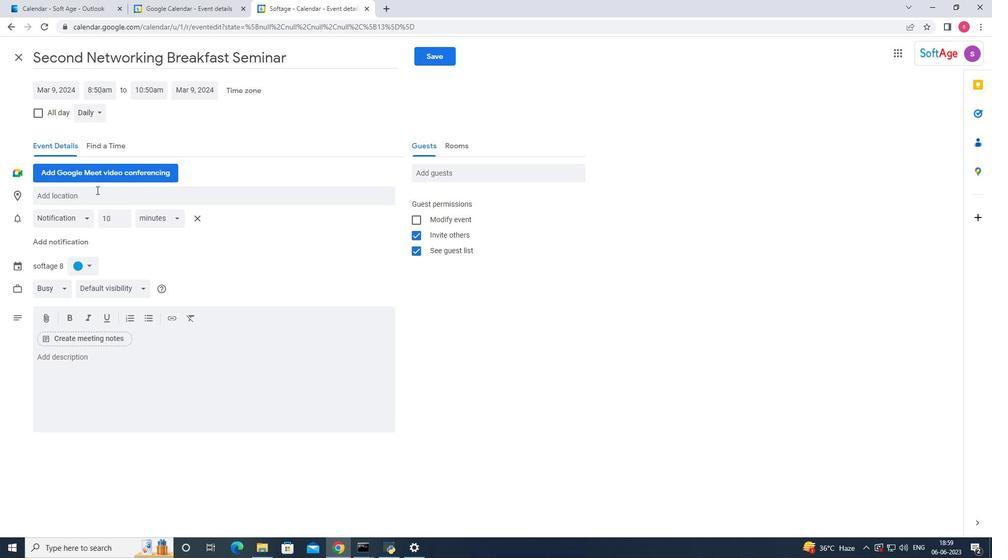 
Action: Mouse pressed left at (96, 192)
Screenshot: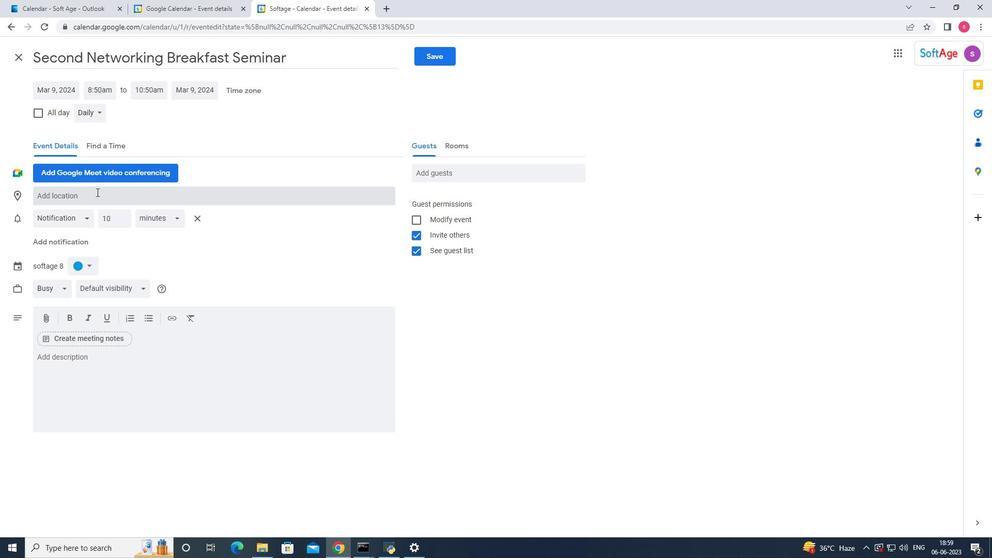 
Action: Key pressed <Key.shift>Hanoie<Key.space><Key.backspace><Key.backspace><Key.backspace><Key.backspace>oi,<Key.space><Key.shift><Key.shift><Key.shift><Key.shift><Key.shift>Vietnam<Key.space><Key.enter>
Screenshot: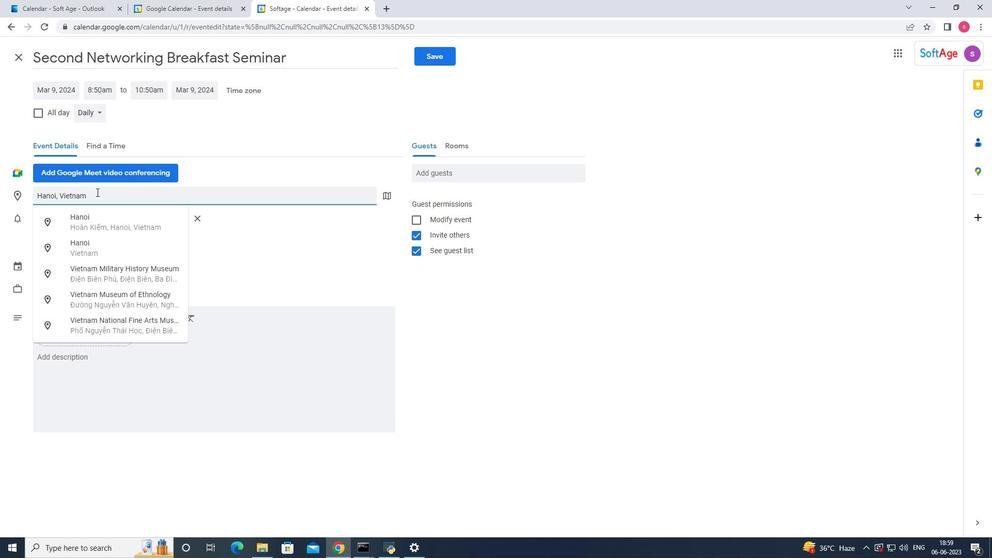 
Action: Mouse moved to (119, 367)
Screenshot: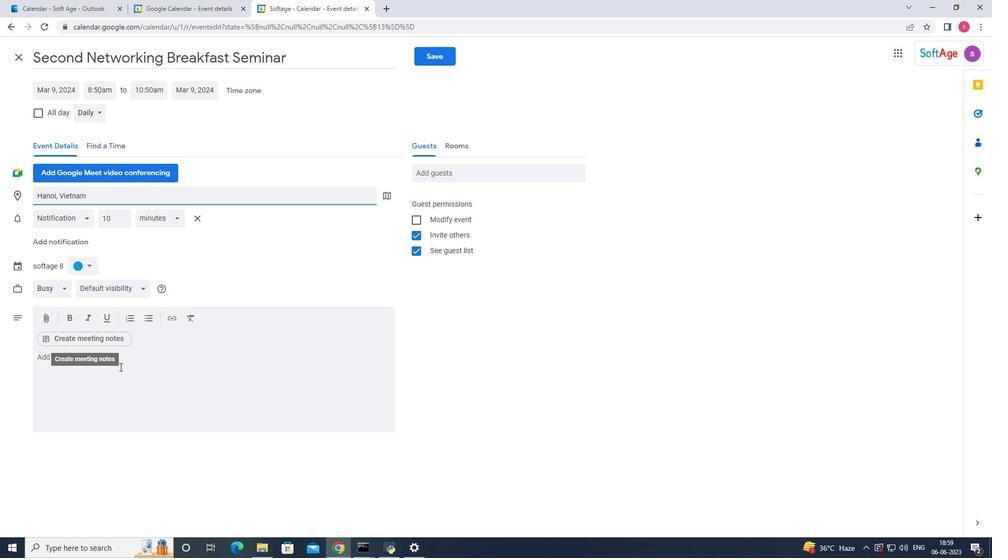 
Action: Mouse pressed left at (119, 367)
Screenshot: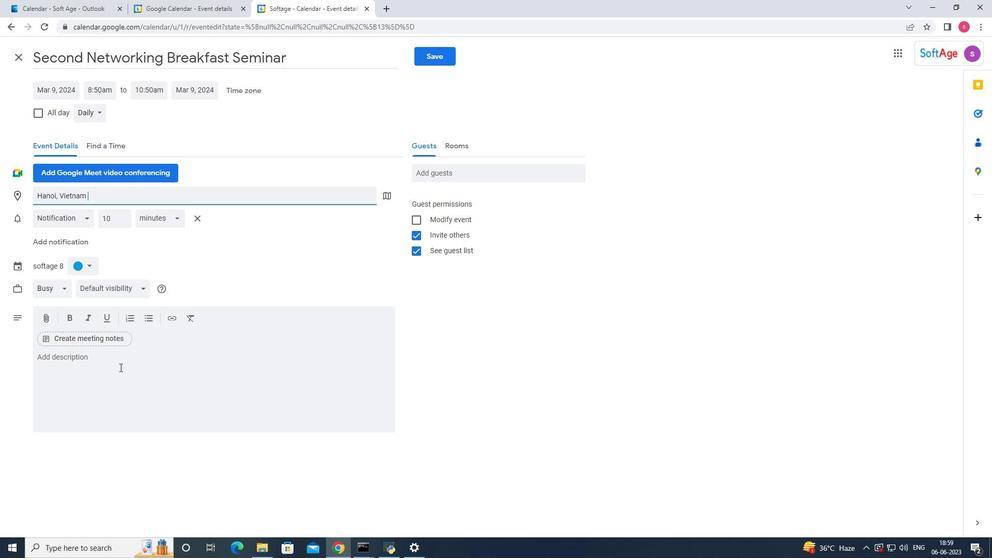 
Action: Mouse moved to (119, 366)
Screenshot: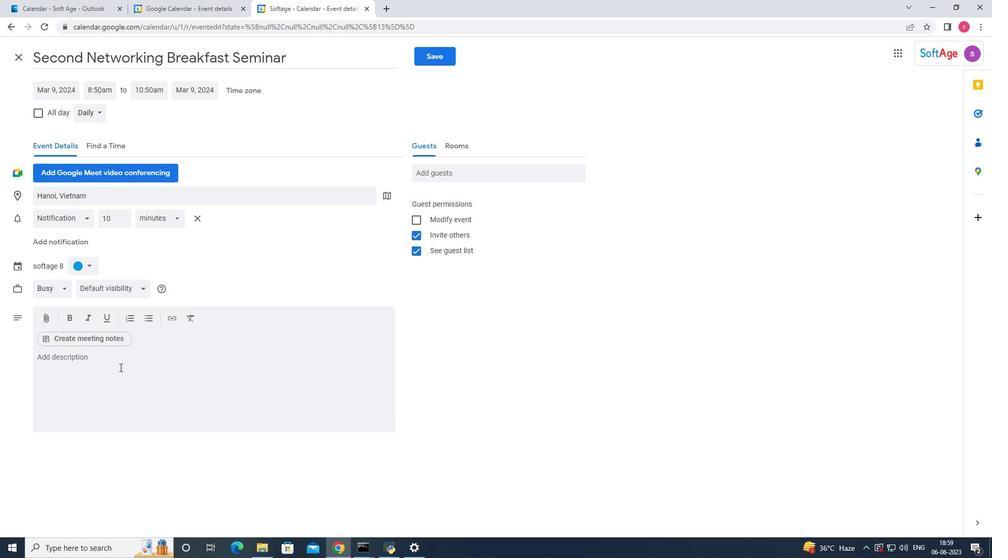 
Action: Key pressed <Key.shift>After<Key.space>the<Key.space>scavenger<Key.space>hunt,<Key.space>a<Key.space>debriefing<Key.space>session<Key.space>will<Key.space>be<Key.space>conducted<Key.space>to<Key.space>allow<Key.space>teams<Key.space>to<Key.space>share<Key.space>their<Key.space><Key.space><Key.space><Key.space><Key.backspace><Key.backspace><Key.backspace><Key.backspace><Key.space>experiences,<Key.space>challenges<Key.space>faced,<Key.space>and<Key.space>lessons<Key.space>learned.<Key.space><Key.shift>This<Key.space>provides<Key.space>an<Key.space>opportunity<Key.space>for<Key.space>reflection,<Key.space>celebration<Key.space>of<Key.space>successes,<Key.space>and<Key.space>identification<Key.space>of<Key.space>areas<Key.space>for<Key.space>improvement.
Screenshot: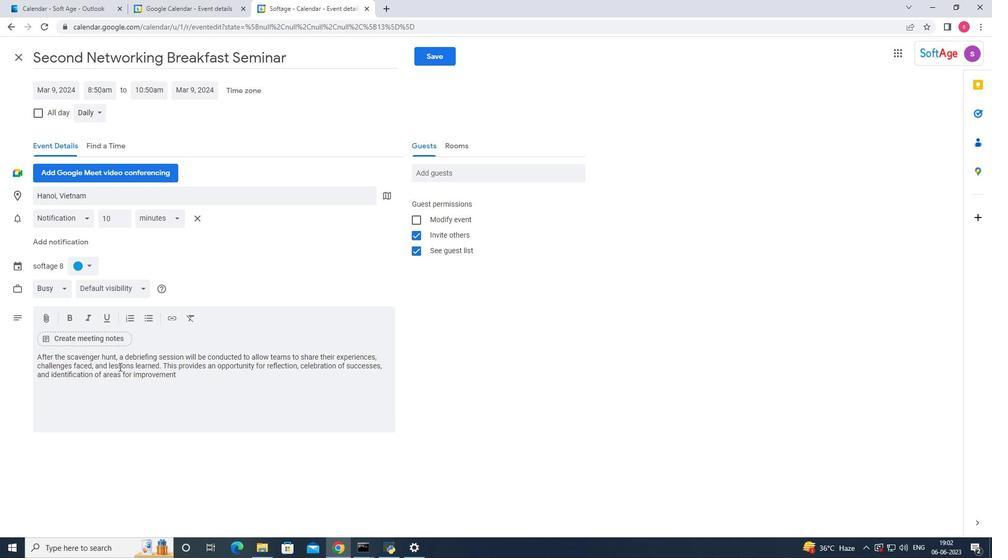
Action: Mouse moved to (89, 264)
Screenshot: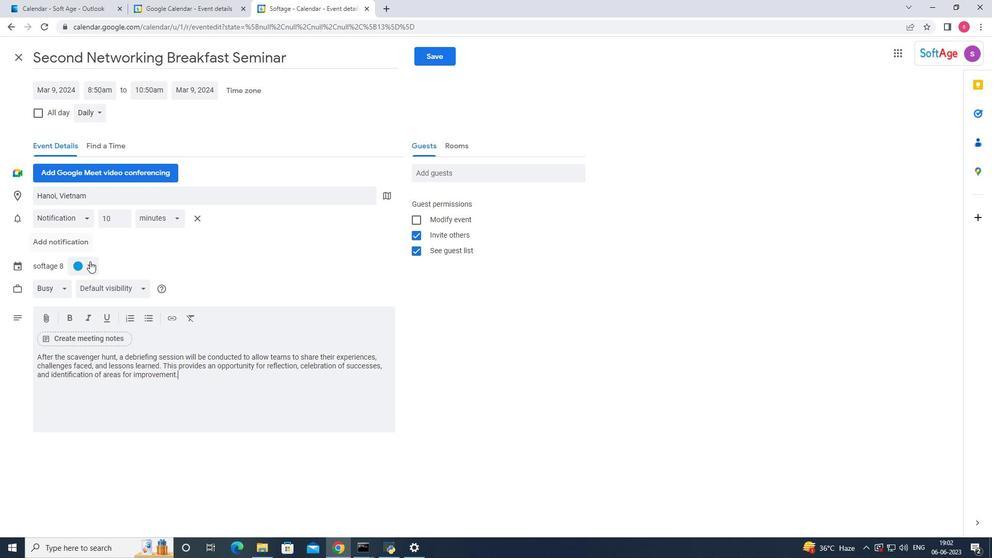 
Action: Mouse pressed left at (89, 264)
Screenshot: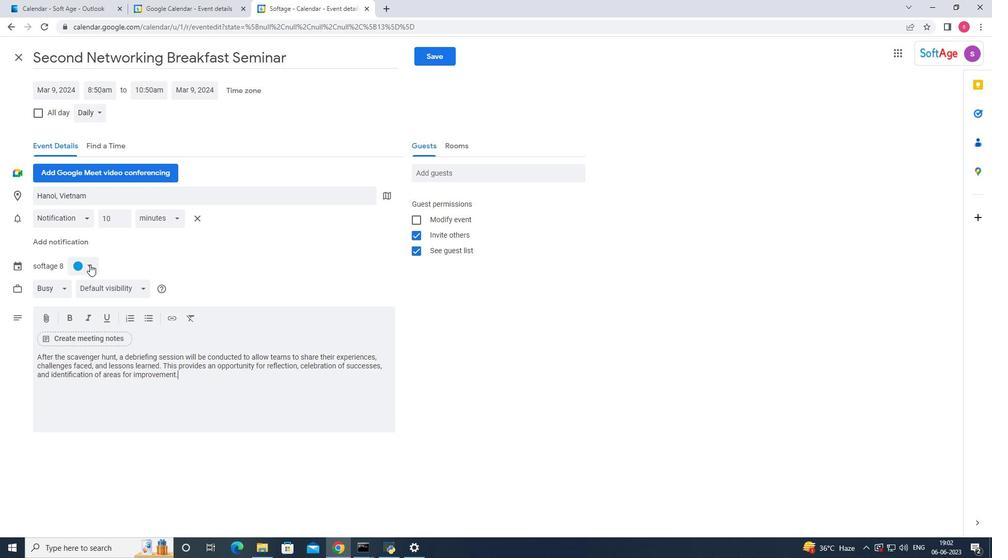 
Action: Mouse moved to (76, 328)
Screenshot: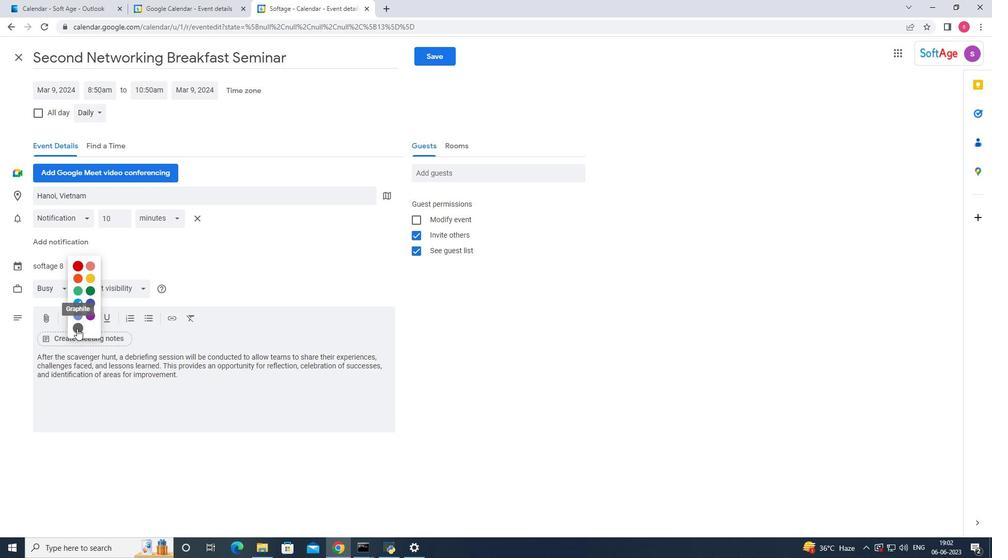 
Action: Mouse pressed left at (76, 328)
Screenshot: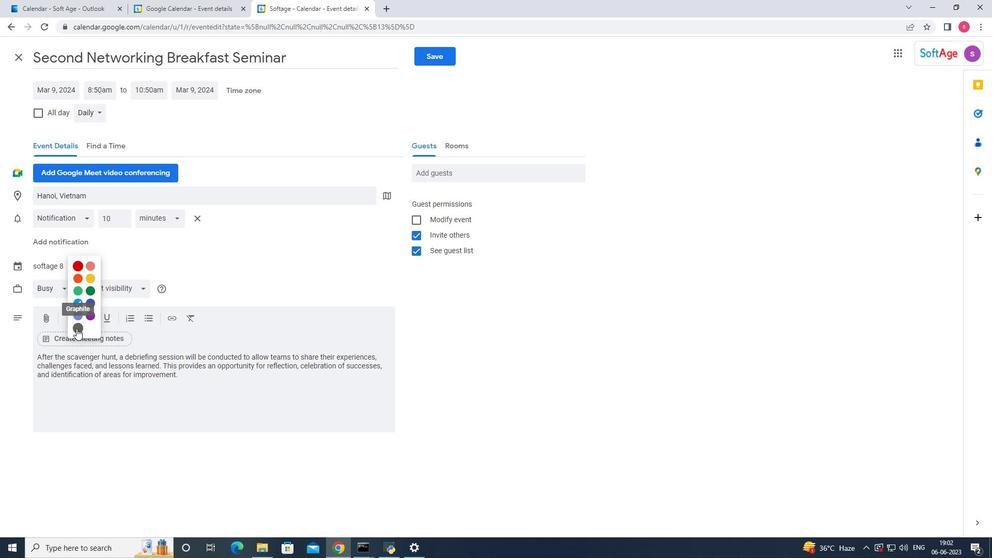 
Action: Mouse moved to (451, 174)
Screenshot: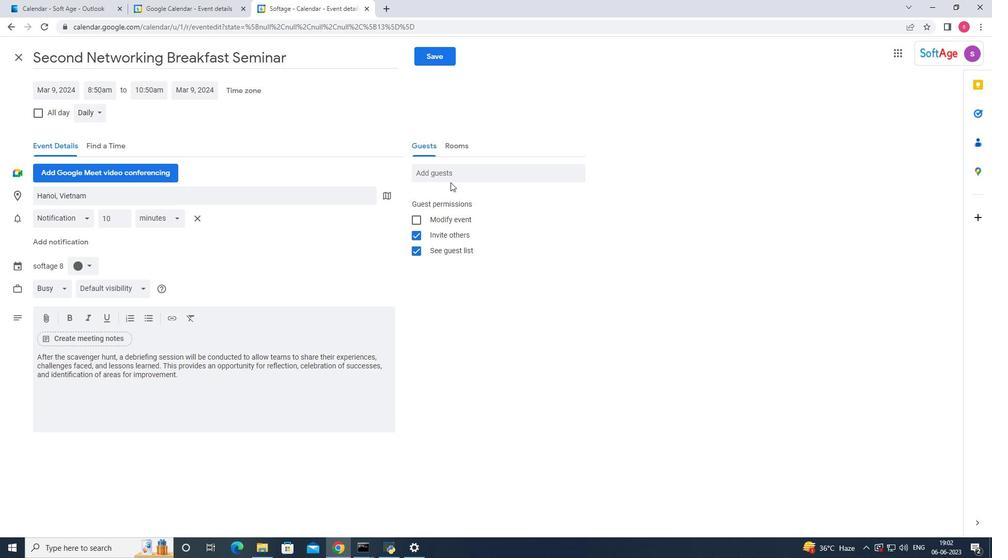 
Action: Mouse pressed left at (451, 174)
Screenshot: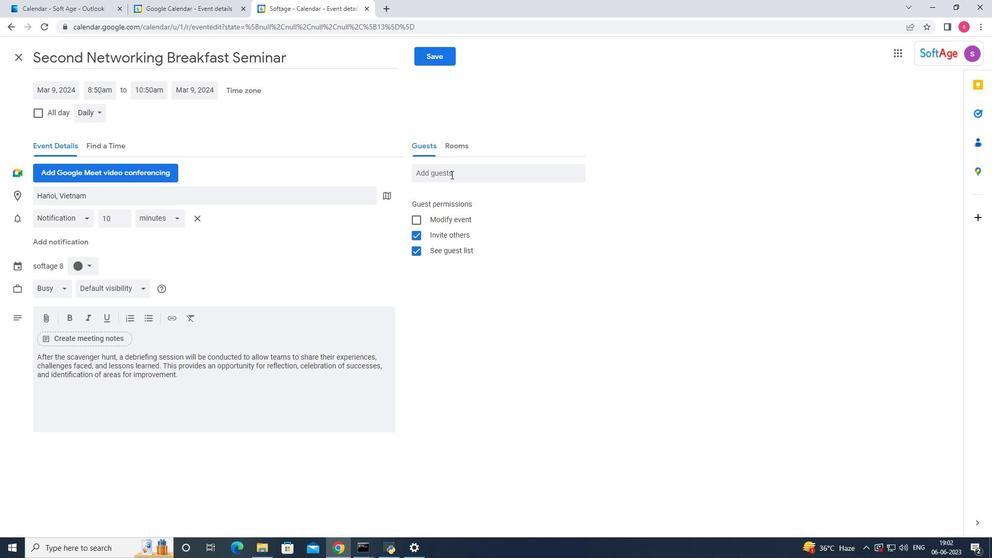 
Action: Mouse moved to (380, 153)
Screenshot: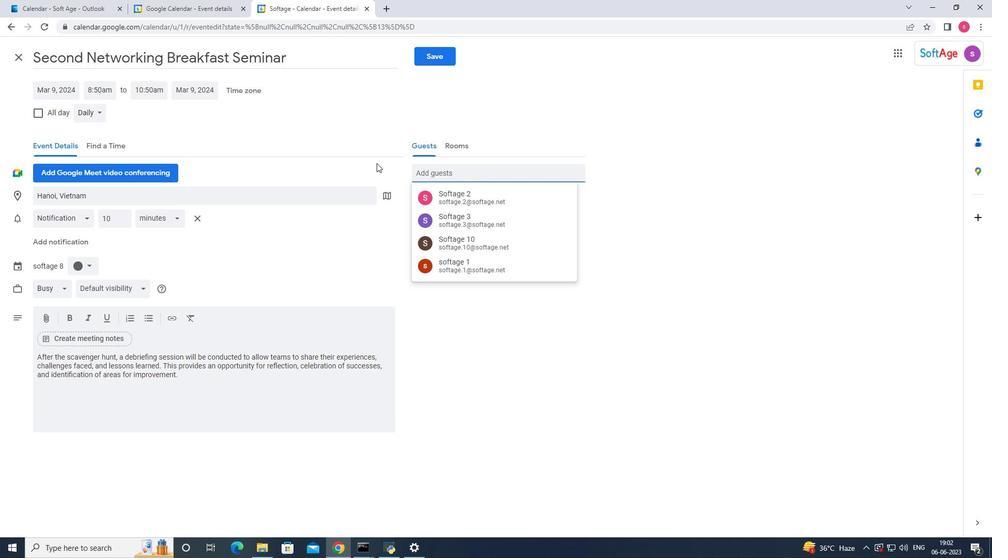 
Action: Key pressed softage.9
Screenshot: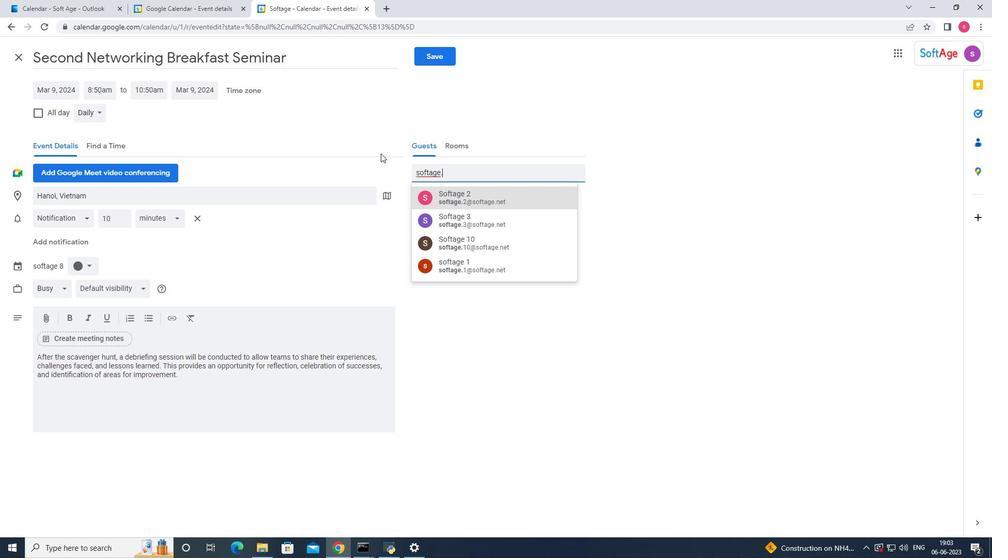 
Action: Mouse moved to (448, 199)
Screenshot: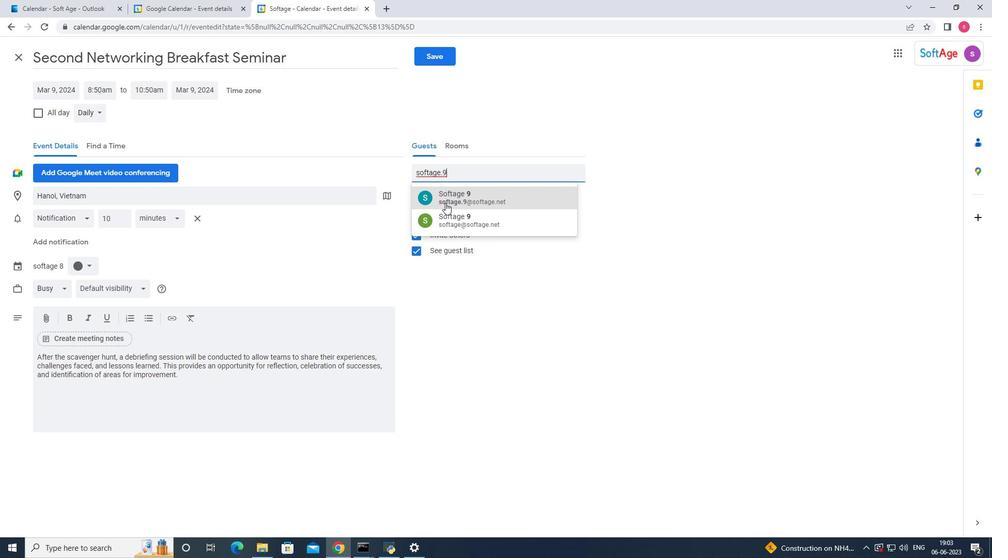 
Action: Mouse pressed left at (448, 199)
Screenshot: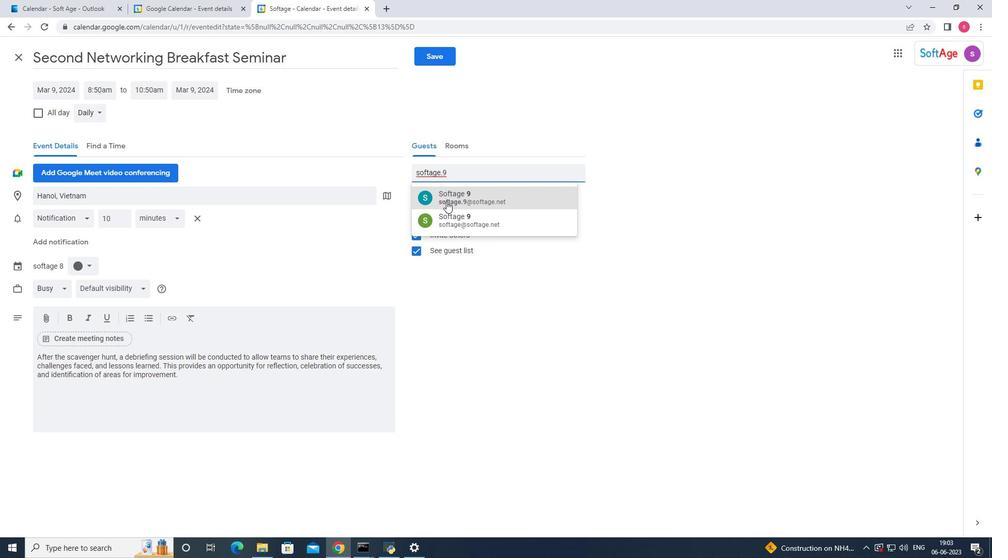 
Action: Mouse moved to (446, 173)
Screenshot: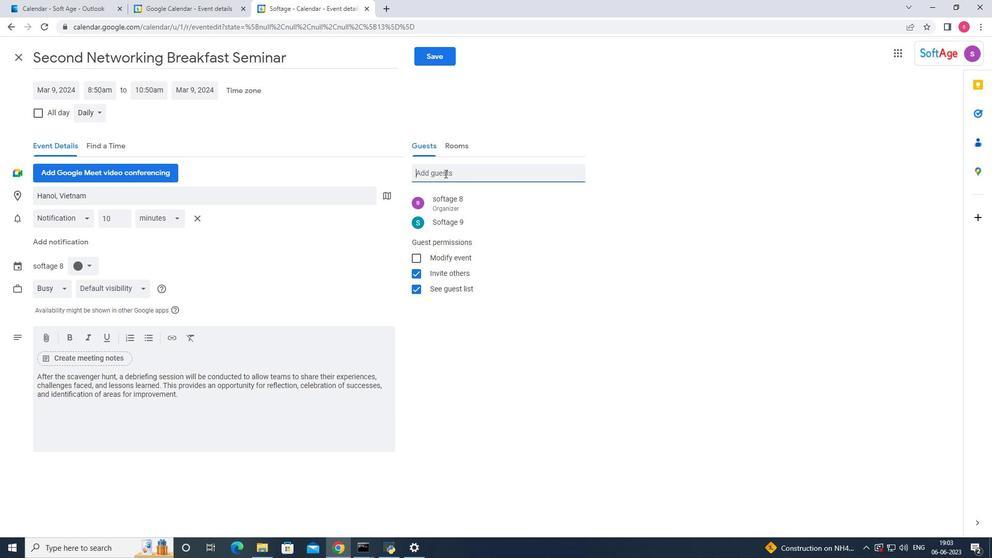 
Action: Mouse pressed left at (446, 173)
Screenshot: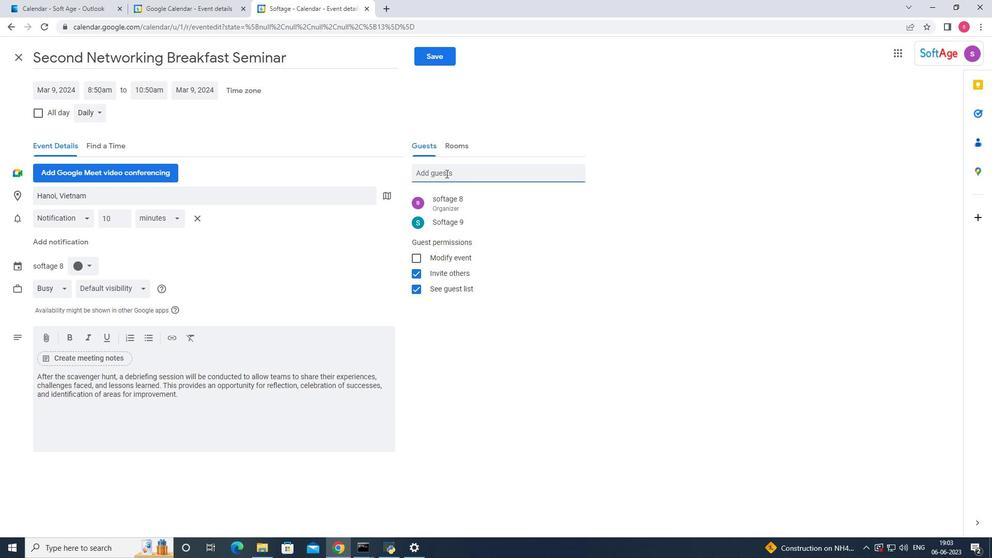
Action: Mouse moved to (442, 167)
Screenshot: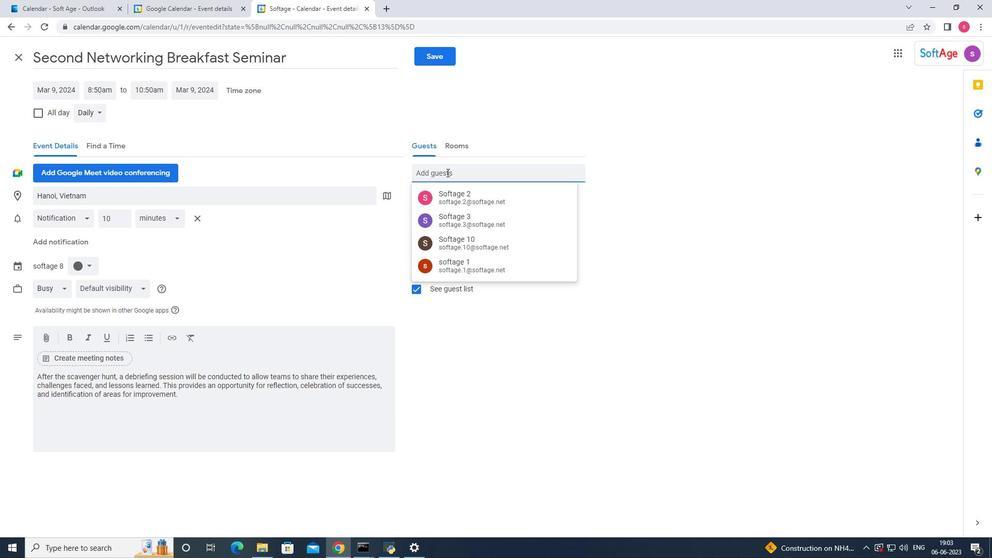 
Action: Key pressed softage.10
Screenshot: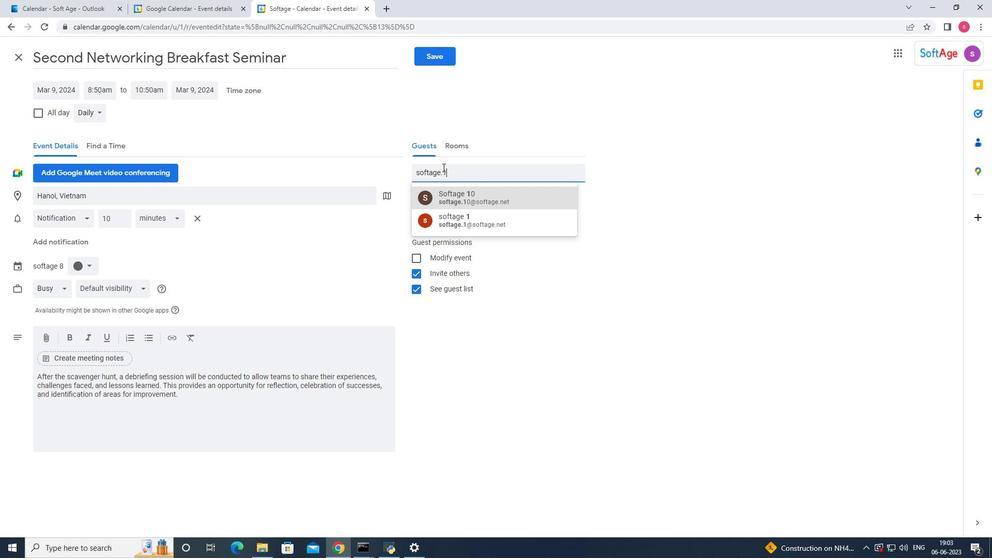 
Action: Mouse moved to (455, 200)
Screenshot: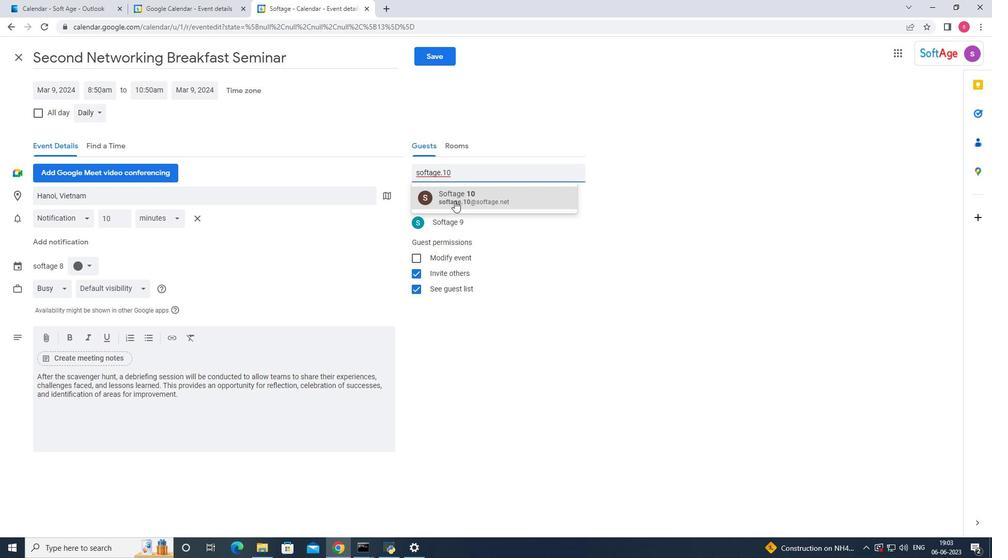 
Action: Mouse pressed left at (455, 200)
Screenshot: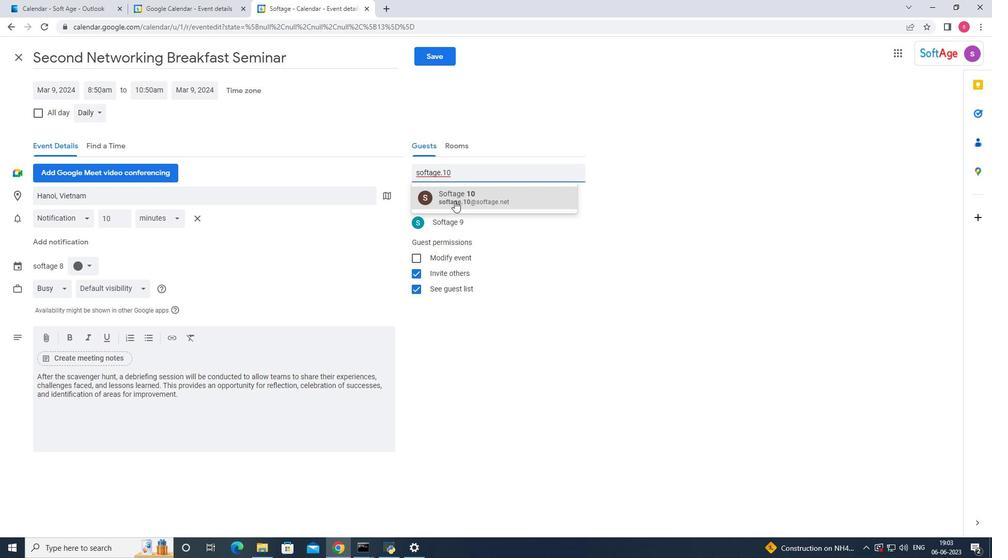 
Action: Mouse moved to (439, 56)
Screenshot: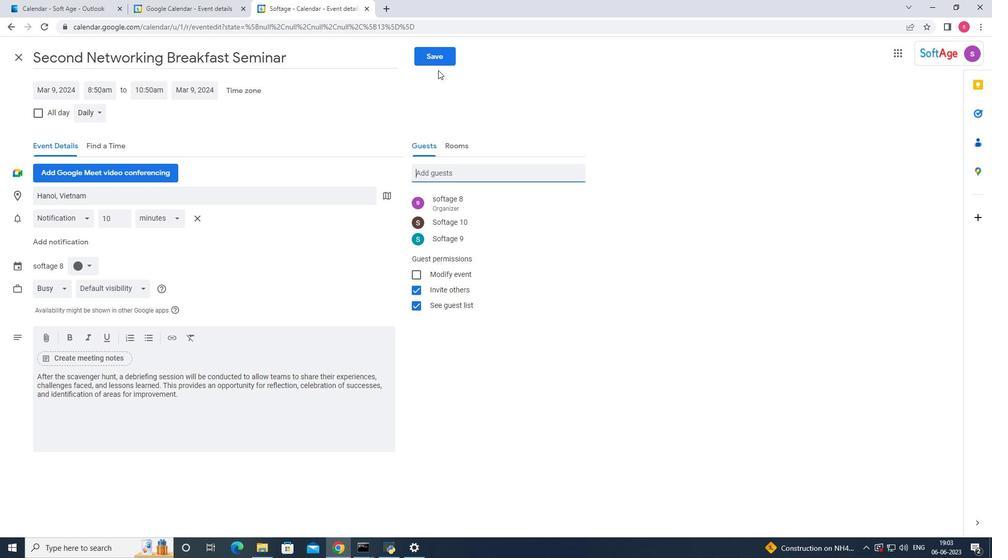 
Action: Mouse pressed left at (439, 56)
Screenshot: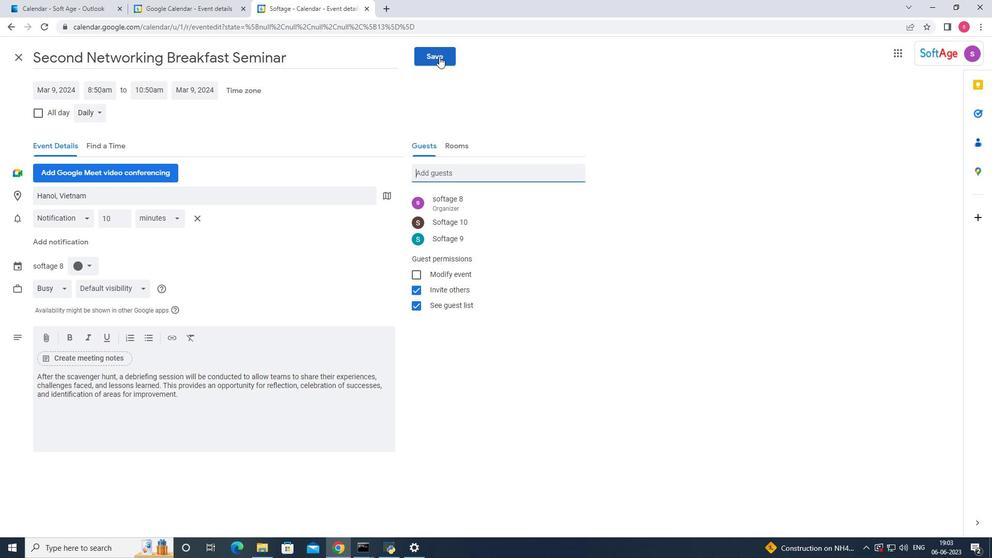 
Action: Mouse moved to (597, 314)
Screenshot: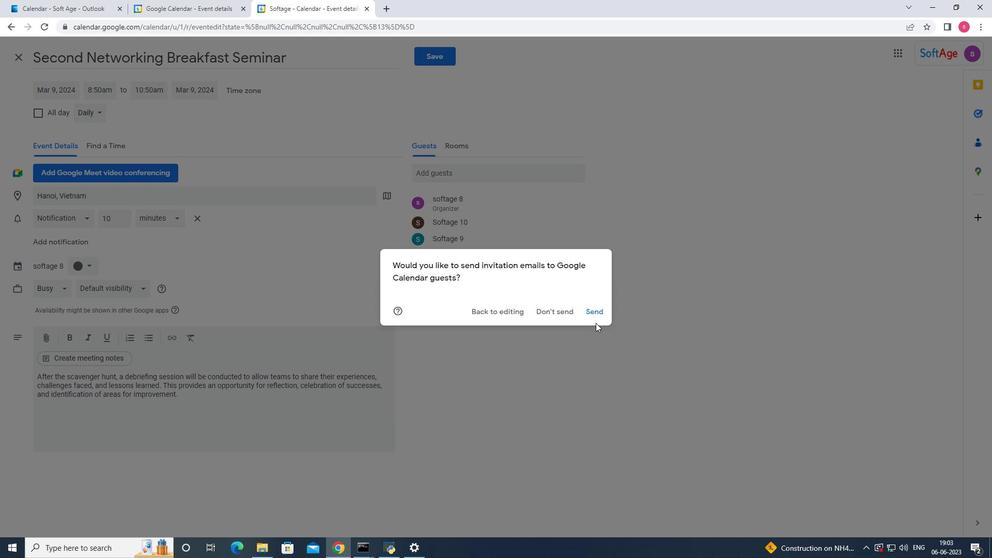 
Action: Mouse pressed left at (597, 314)
Screenshot: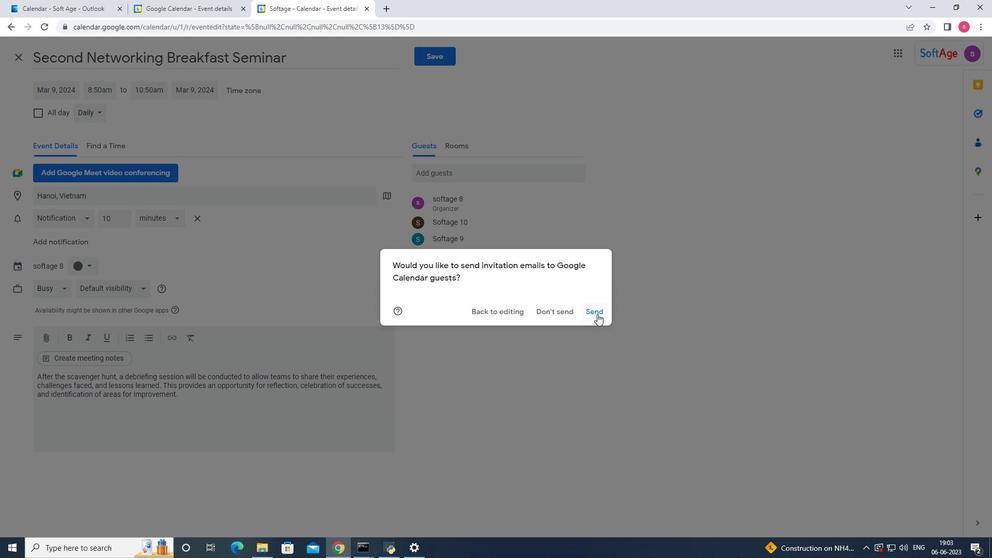 
Action: Mouse moved to (538, 289)
Screenshot: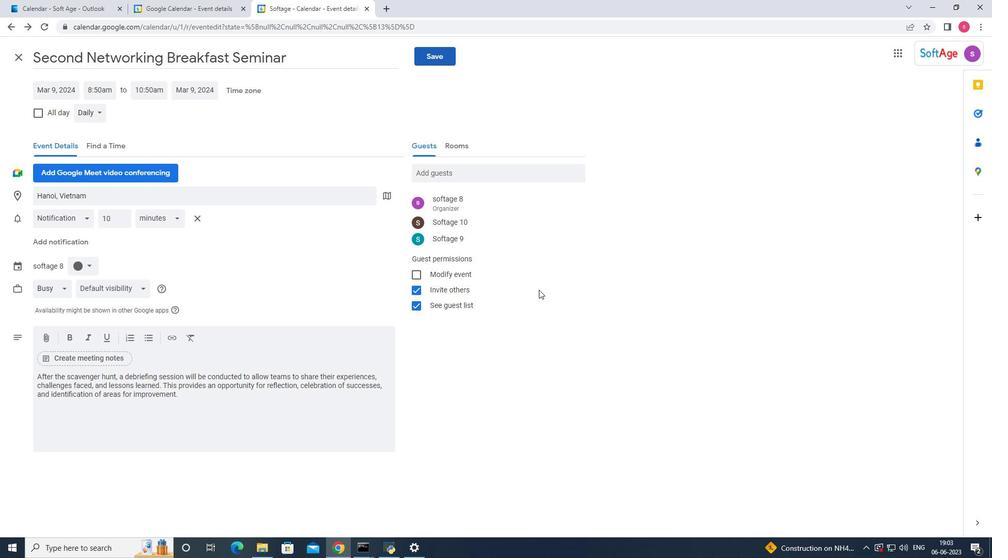 
